 Task: Create a due date automation trigger when advanced on, on the tuesday after a card is due add content with a name or a description containing resume at 11:00 AM.
Action: Mouse moved to (912, 282)
Screenshot: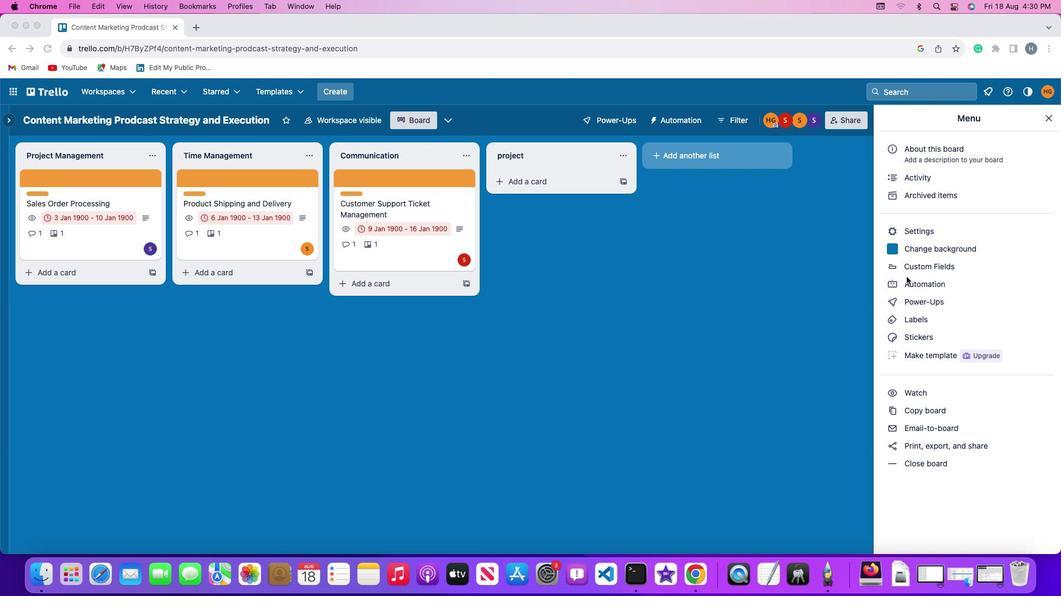 
Action: Mouse pressed left at (912, 282)
Screenshot: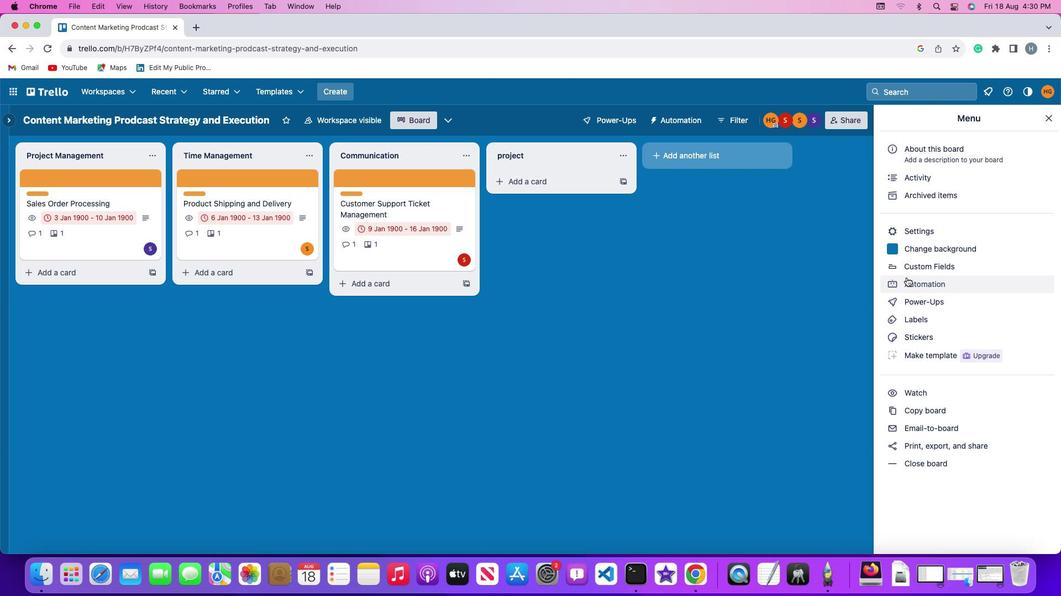 
Action: Mouse moved to (912, 283)
Screenshot: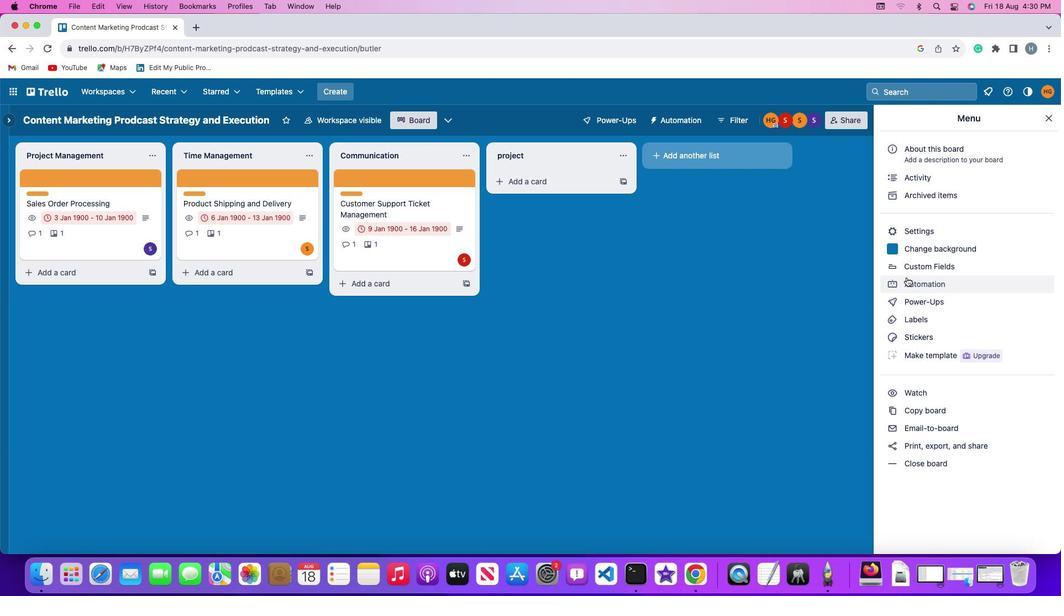
Action: Mouse pressed left at (912, 283)
Screenshot: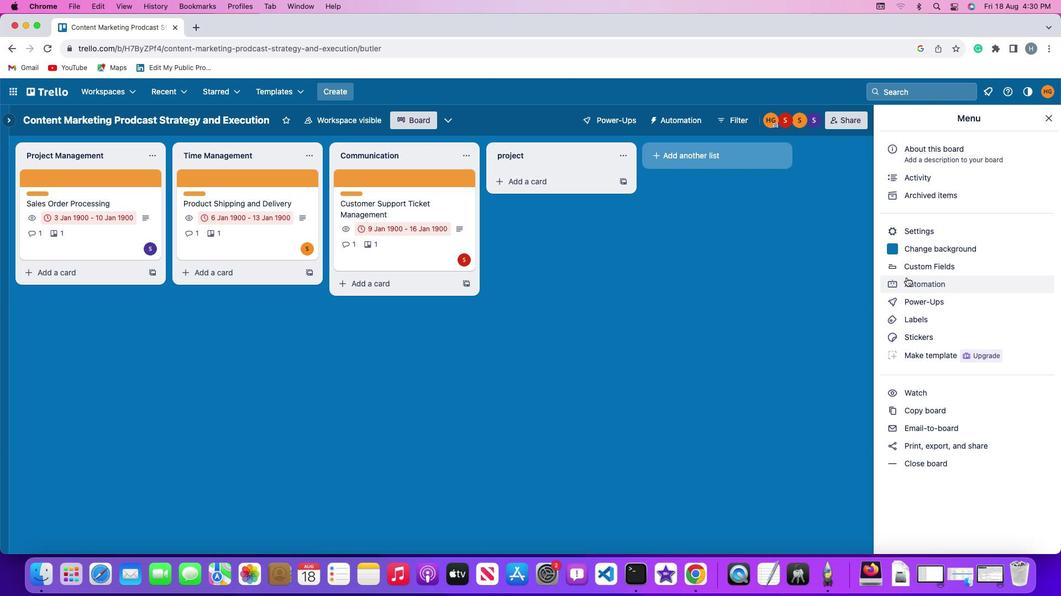 
Action: Mouse moved to (92, 265)
Screenshot: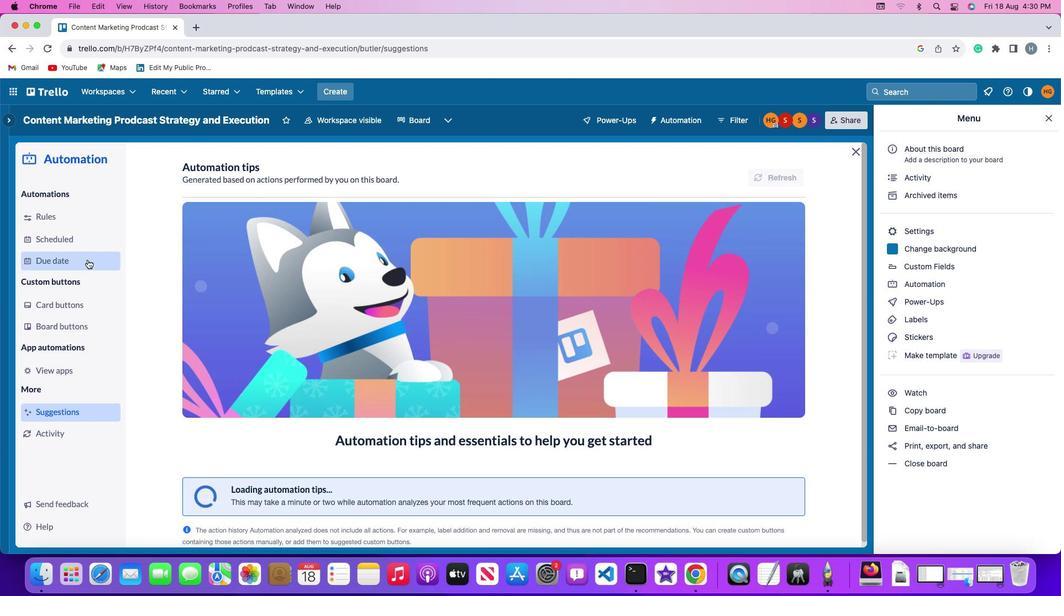 
Action: Mouse pressed left at (92, 265)
Screenshot: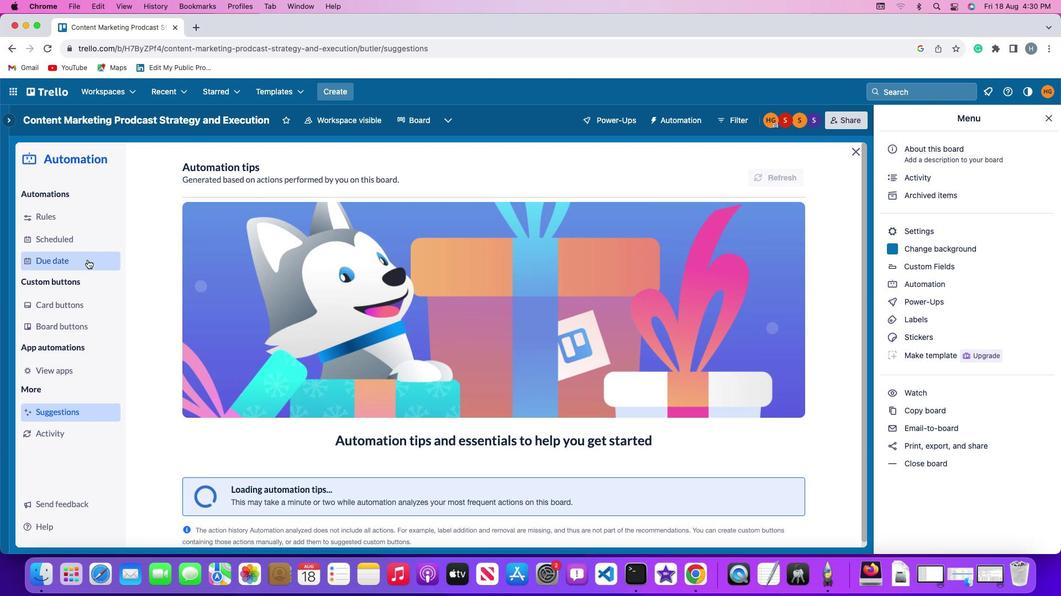 
Action: Mouse moved to (761, 175)
Screenshot: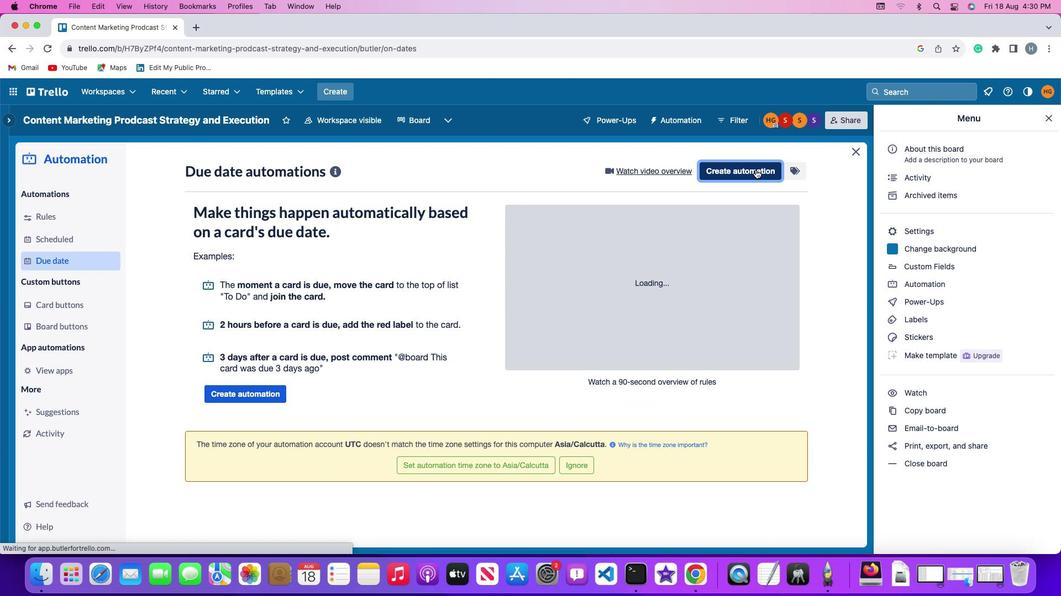 
Action: Mouse pressed left at (761, 175)
Screenshot: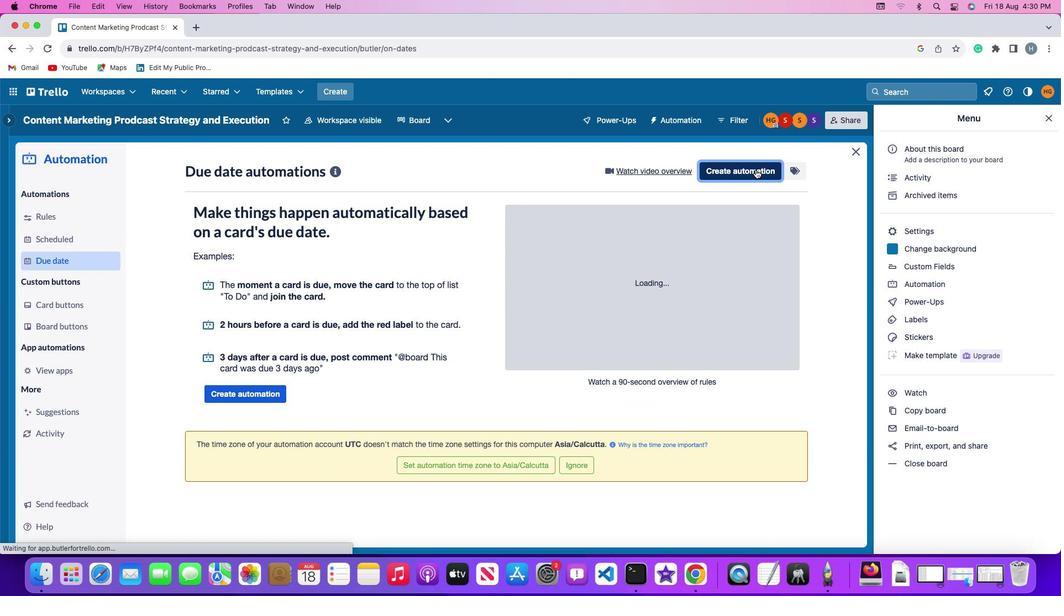 
Action: Mouse moved to (226, 285)
Screenshot: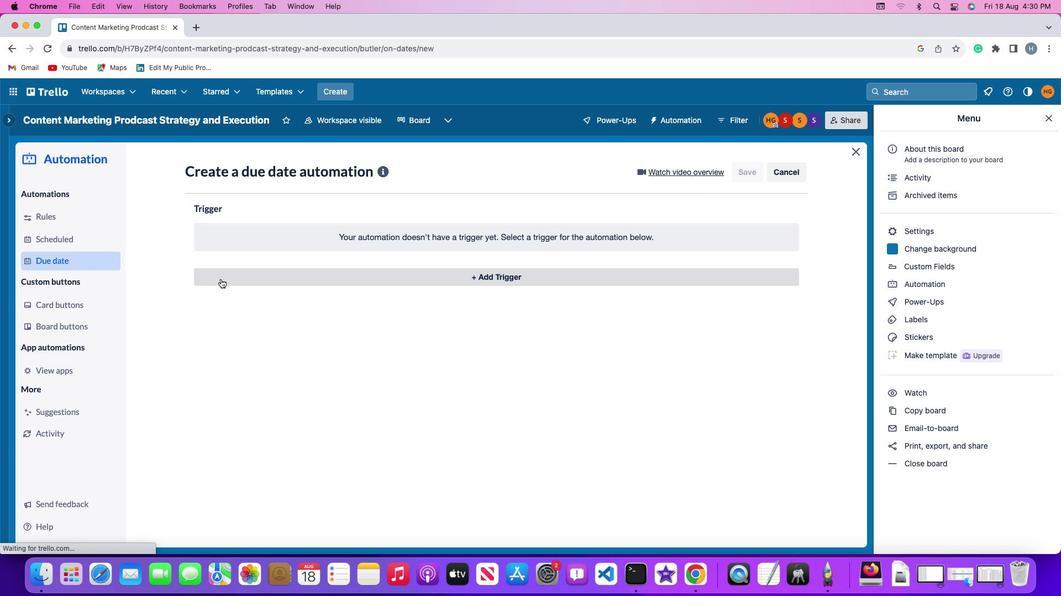 
Action: Mouse pressed left at (226, 285)
Screenshot: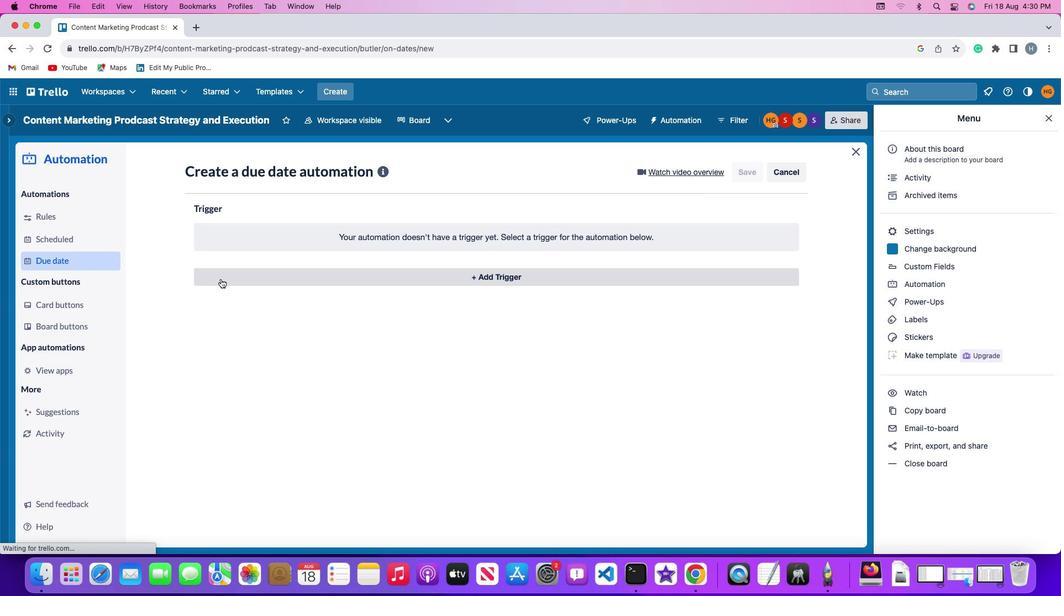 
Action: Mouse moved to (250, 480)
Screenshot: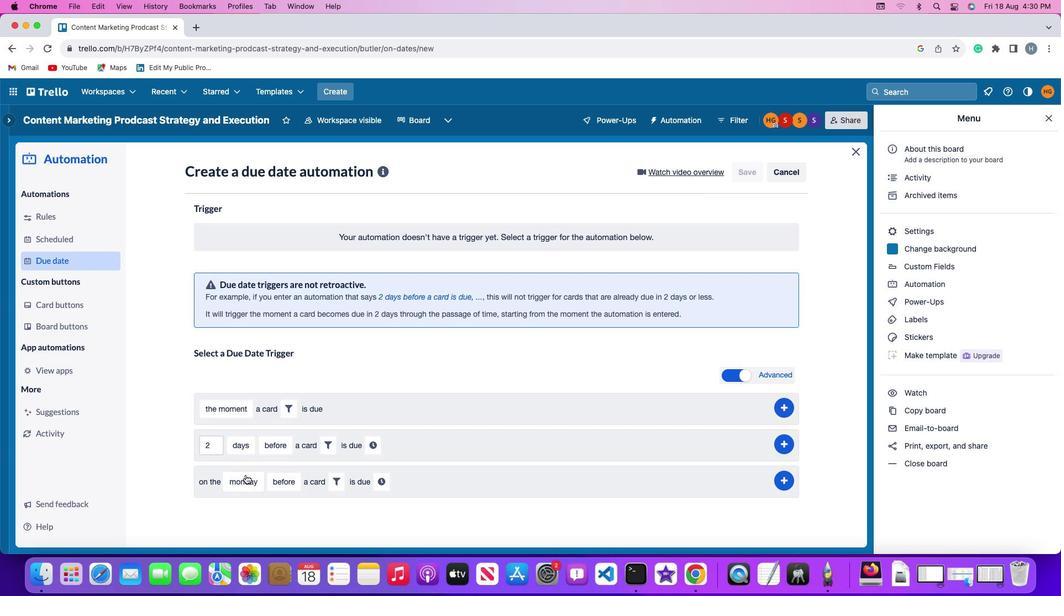 
Action: Mouse pressed left at (250, 480)
Screenshot: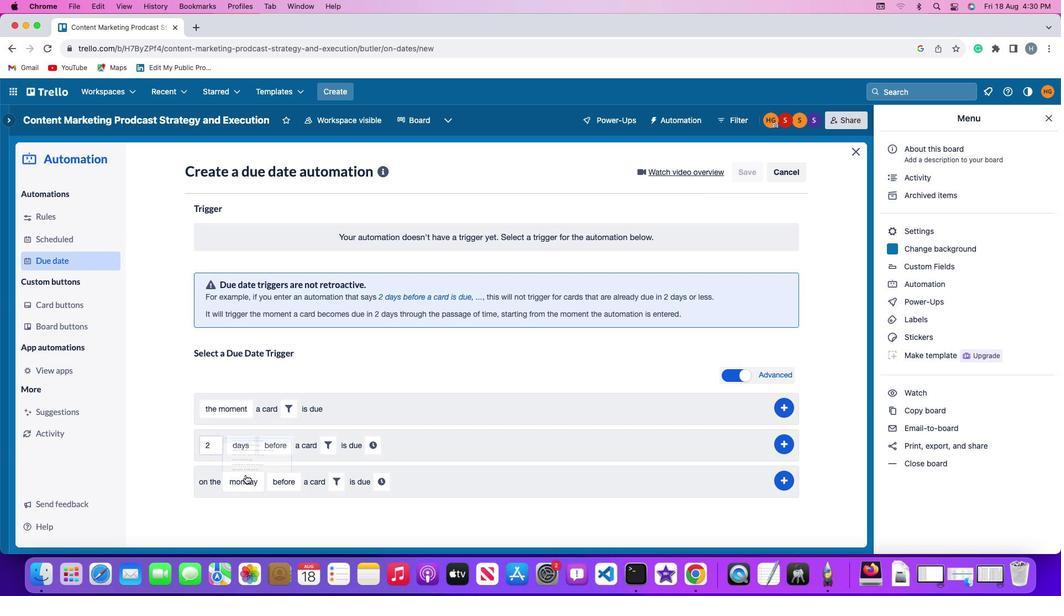 
Action: Mouse moved to (271, 363)
Screenshot: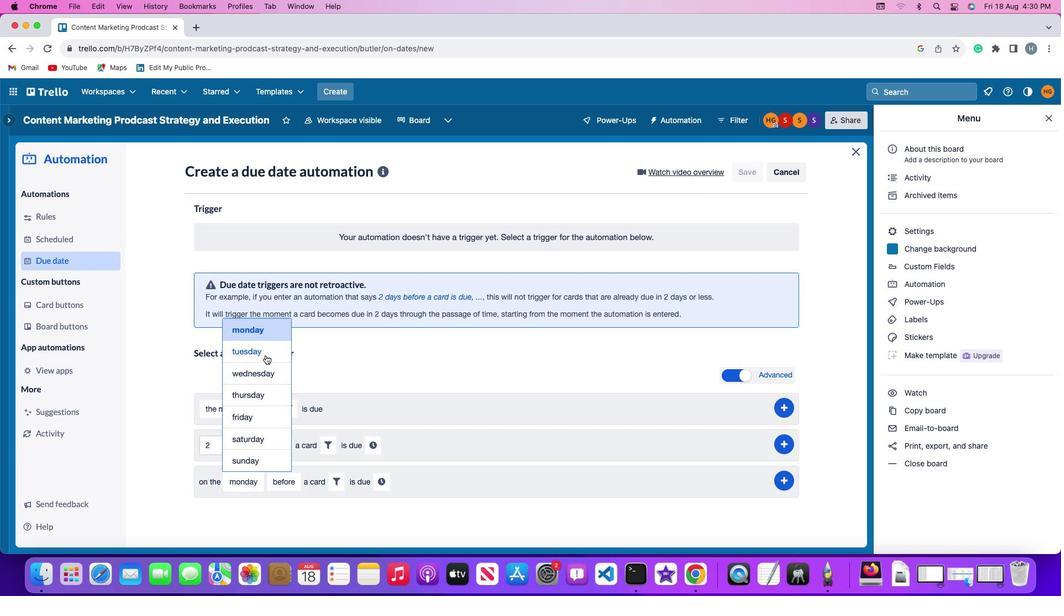 
Action: Mouse pressed left at (271, 363)
Screenshot: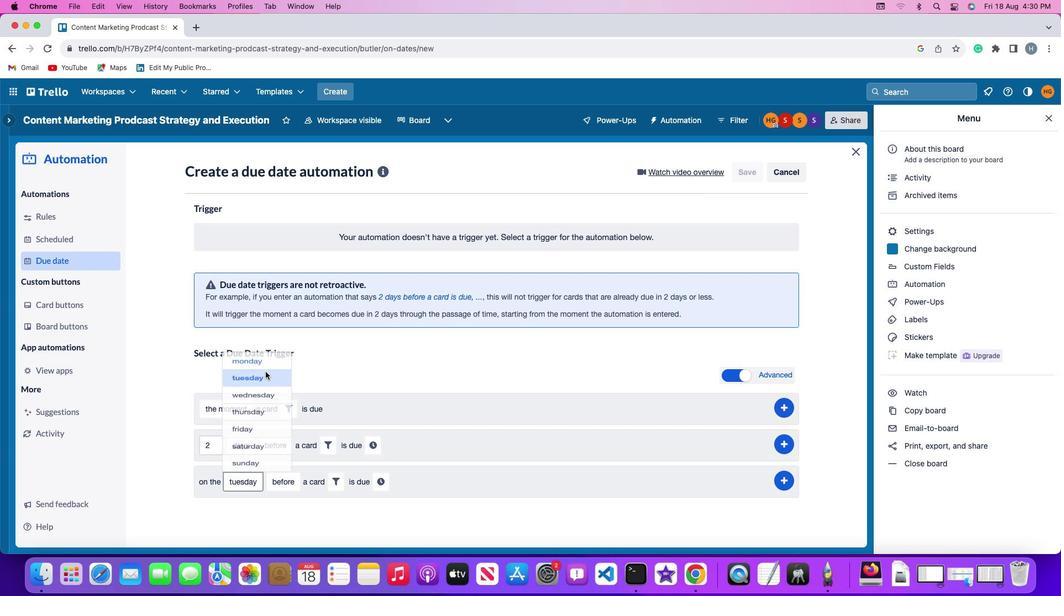 
Action: Mouse moved to (285, 489)
Screenshot: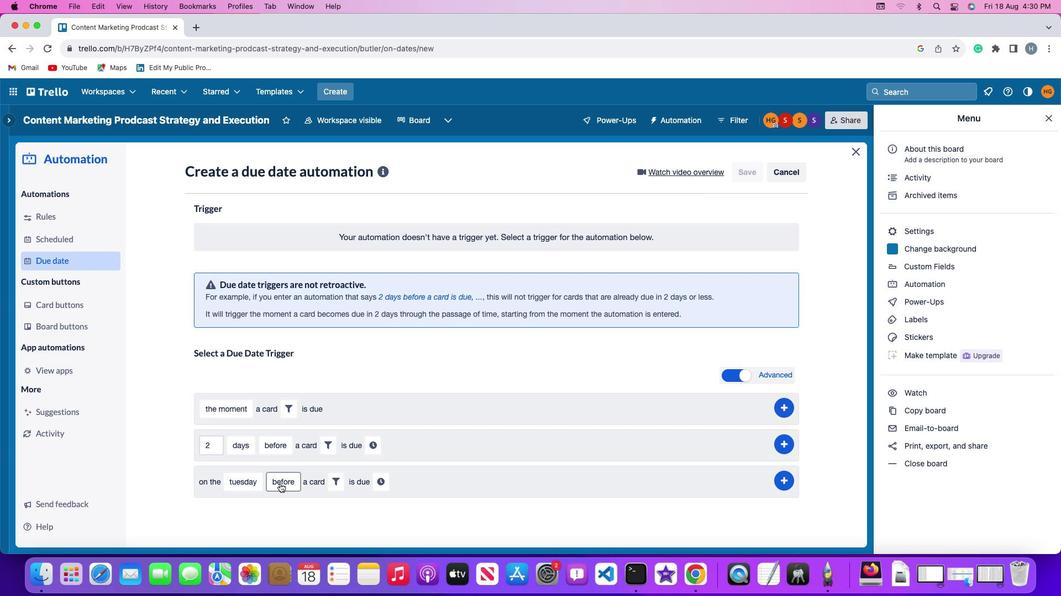 
Action: Mouse pressed left at (285, 489)
Screenshot: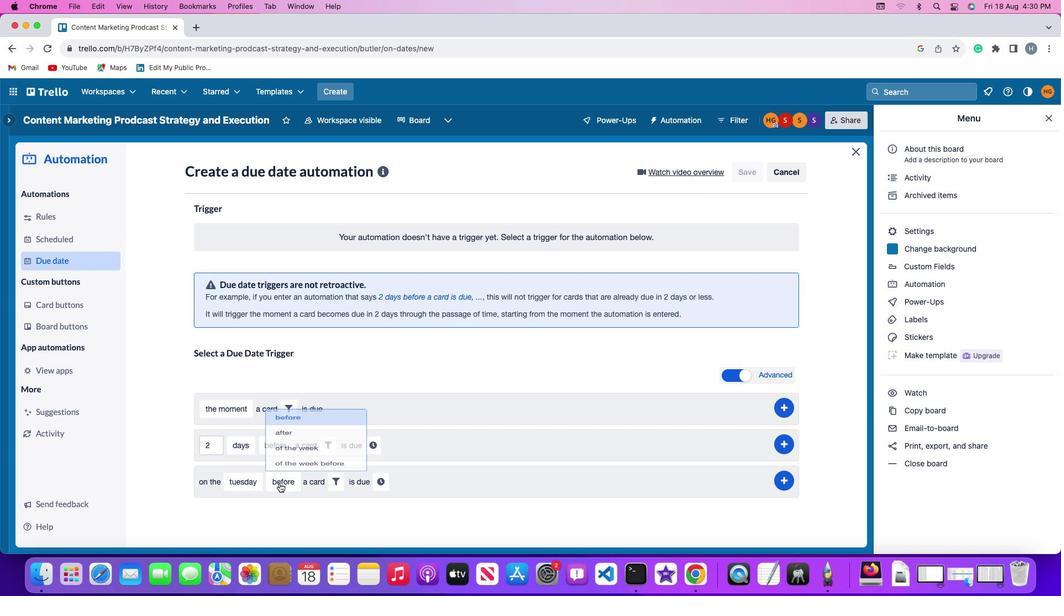 
Action: Mouse moved to (303, 425)
Screenshot: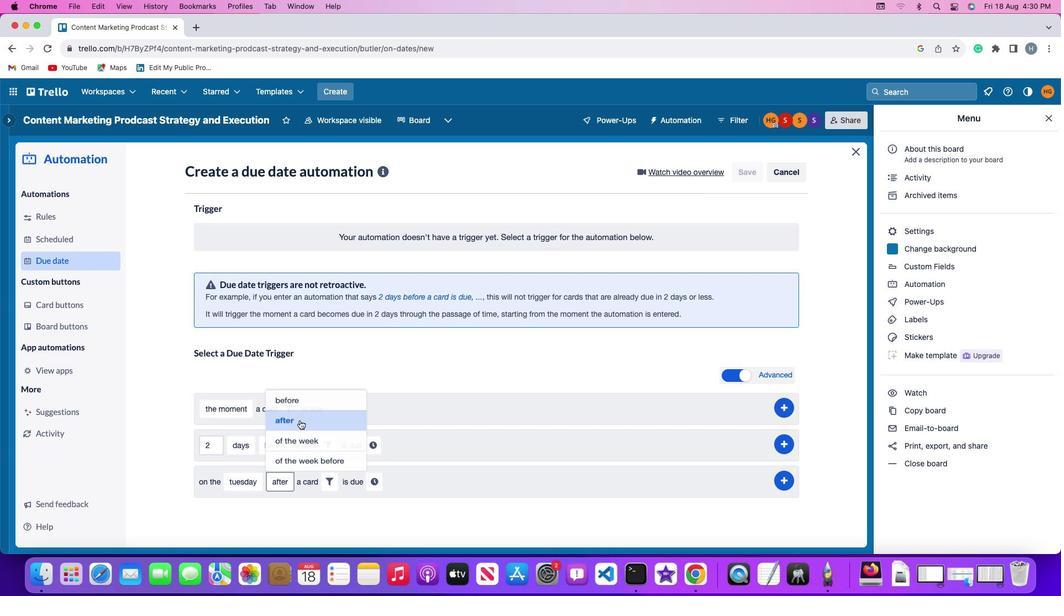 
Action: Mouse pressed left at (303, 425)
Screenshot: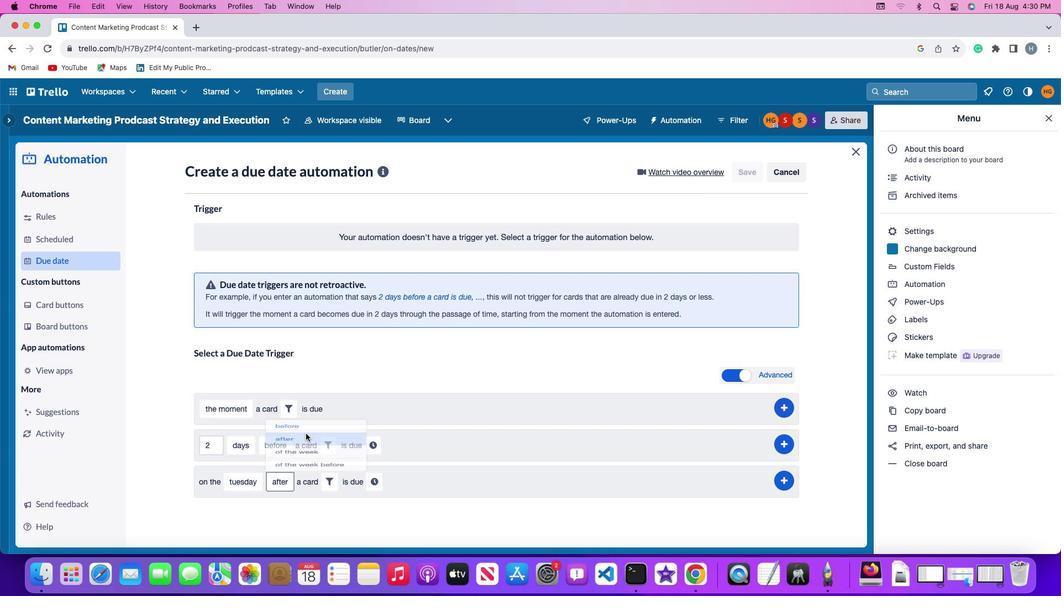 
Action: Mouse moved to (336, 482)
Screenshot: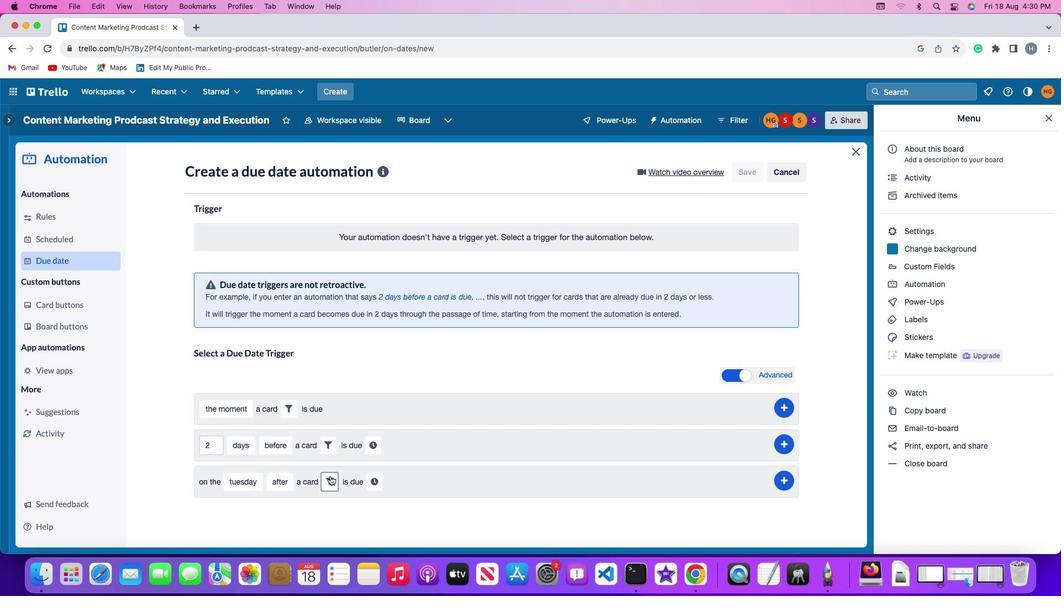 
Action: Mouse pressed left at (336, 482)
Screenshot: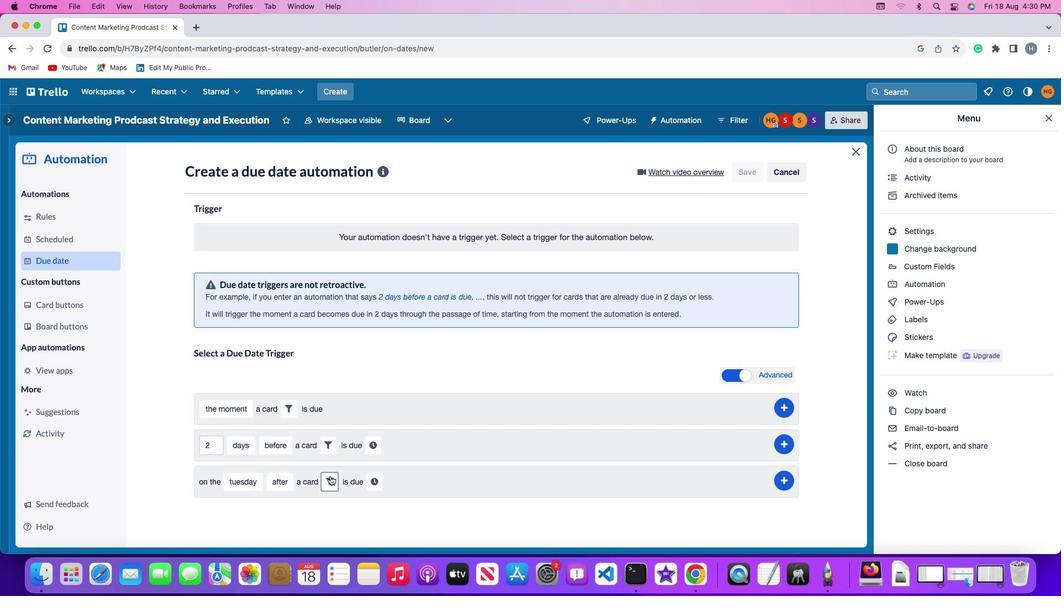 
Action: Mouse moved to (480, 526)
Screenshot: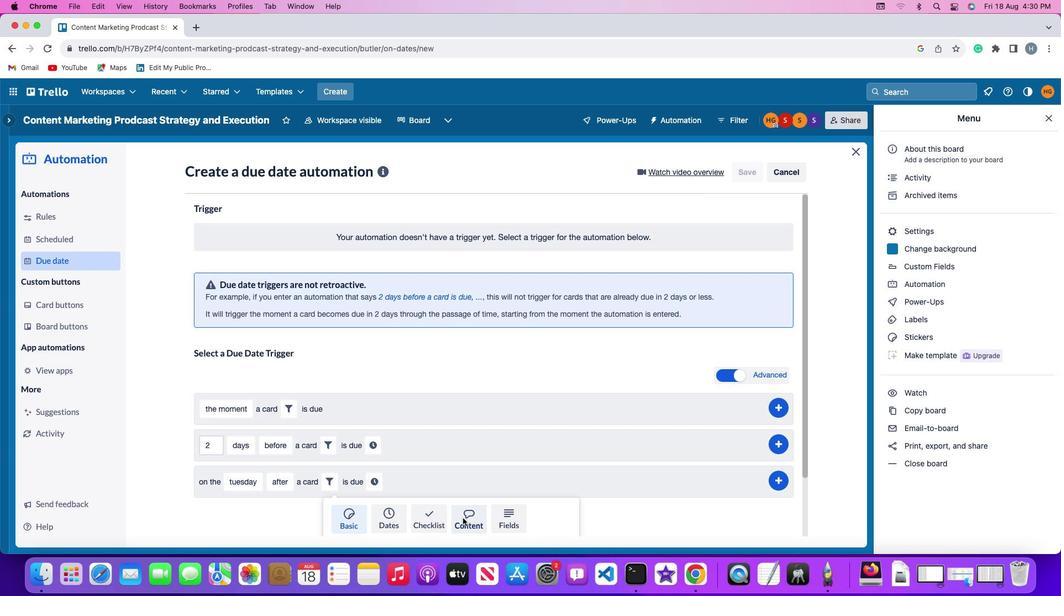 
Action: Mouse pressed left at (480, 526)
Screenshot: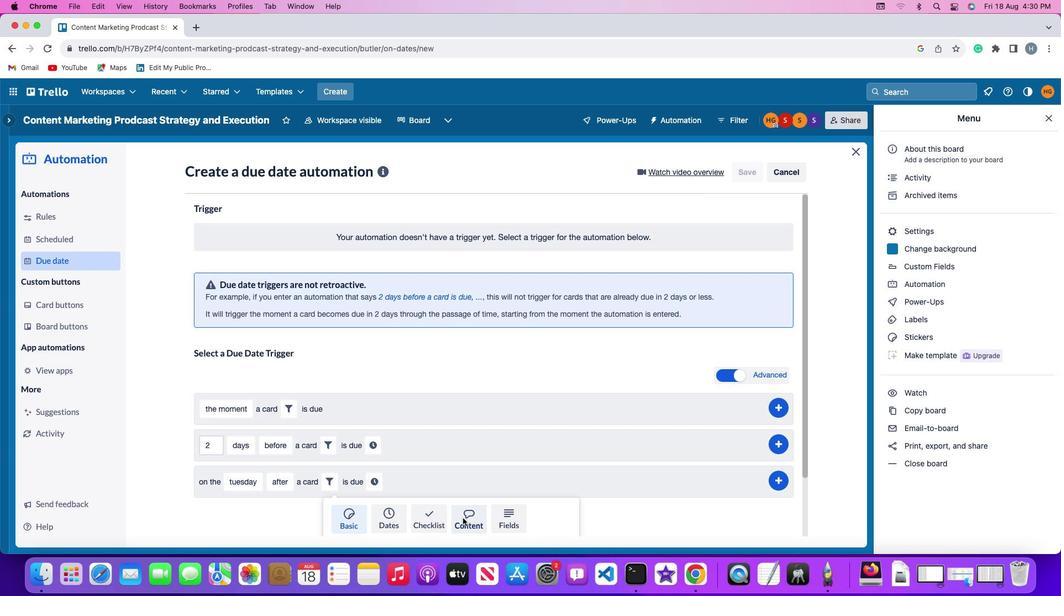 
Action: Mouse moved to (296, 516)
Screenshot: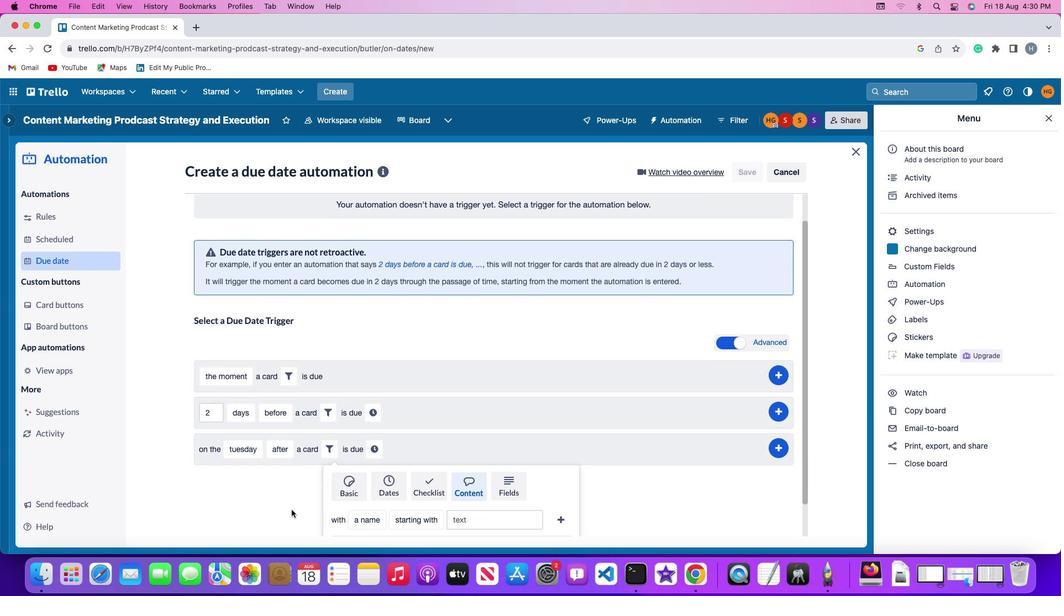 
Action: Mouse scrolled (296, 516) with delta (5, 4)
Screenshot: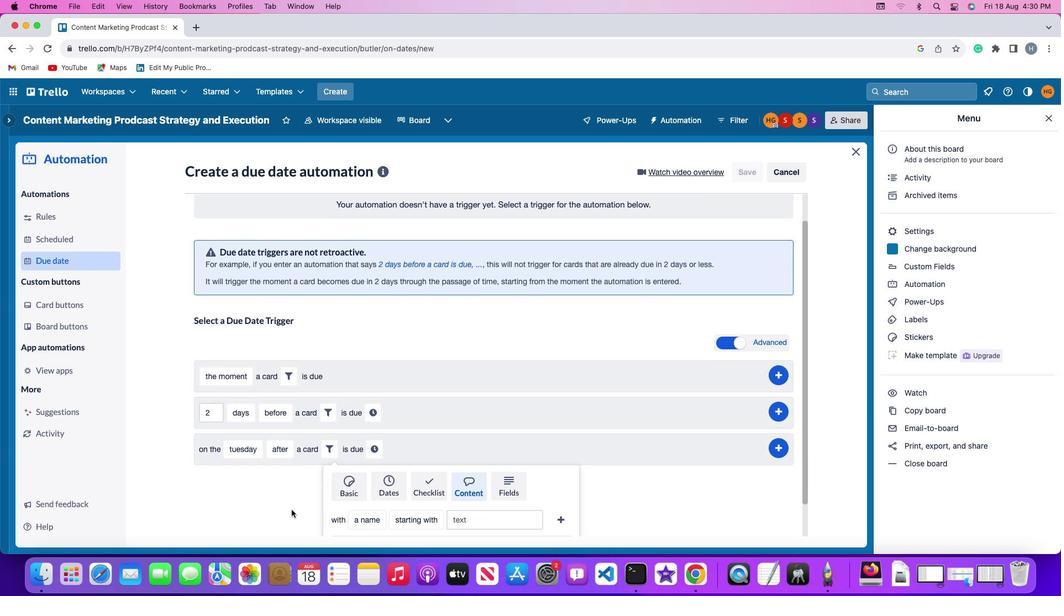 
Action: Mouse moved to (296, 516)
Screenshot: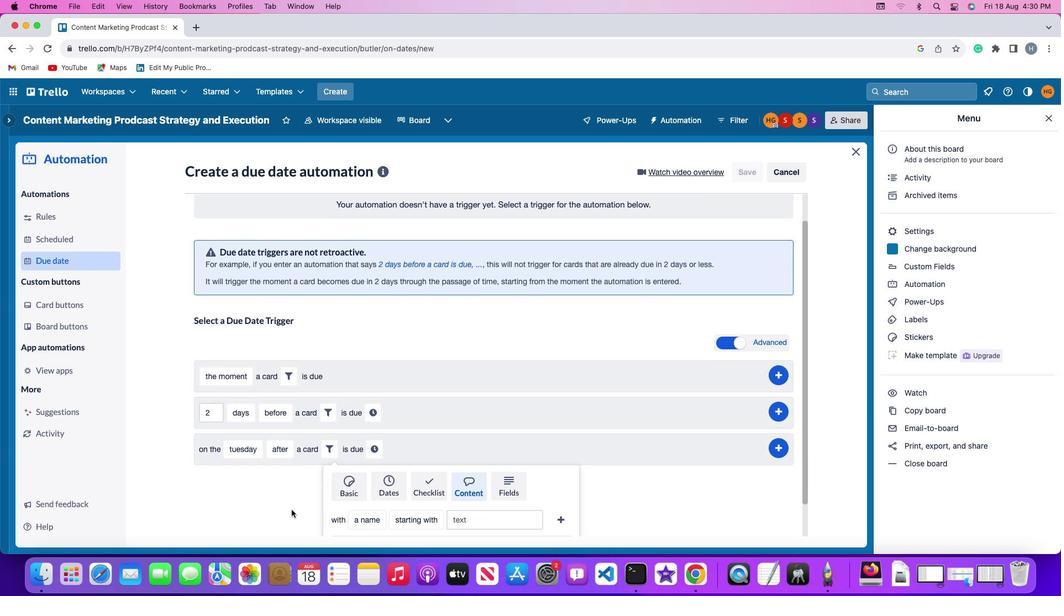 
Action: Mouse scrolled (296, 516) with delta (5, 4)
Screenshot: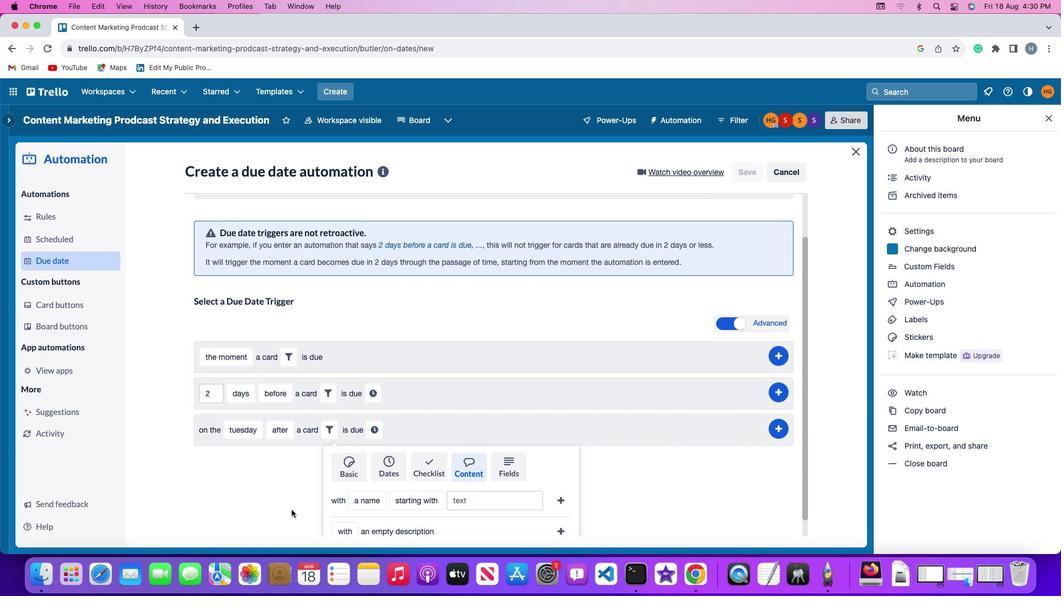 
Action: Mouse scrolled (296, 516) with delta (5, 3)
Screenshot: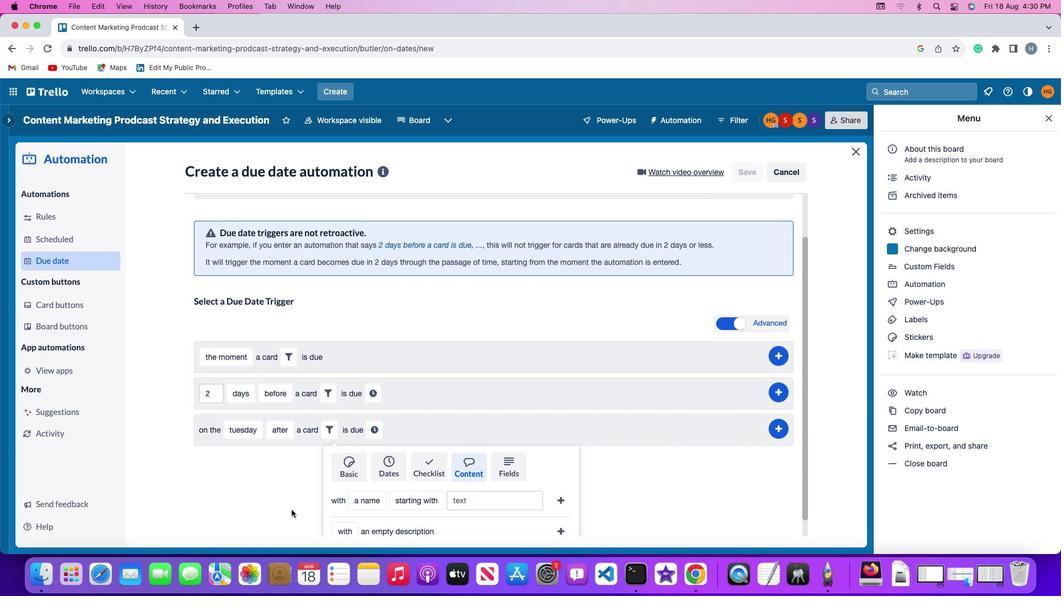 
Action: Mouse scrolled (296, 516) with delta (5, 2)
Screenshot: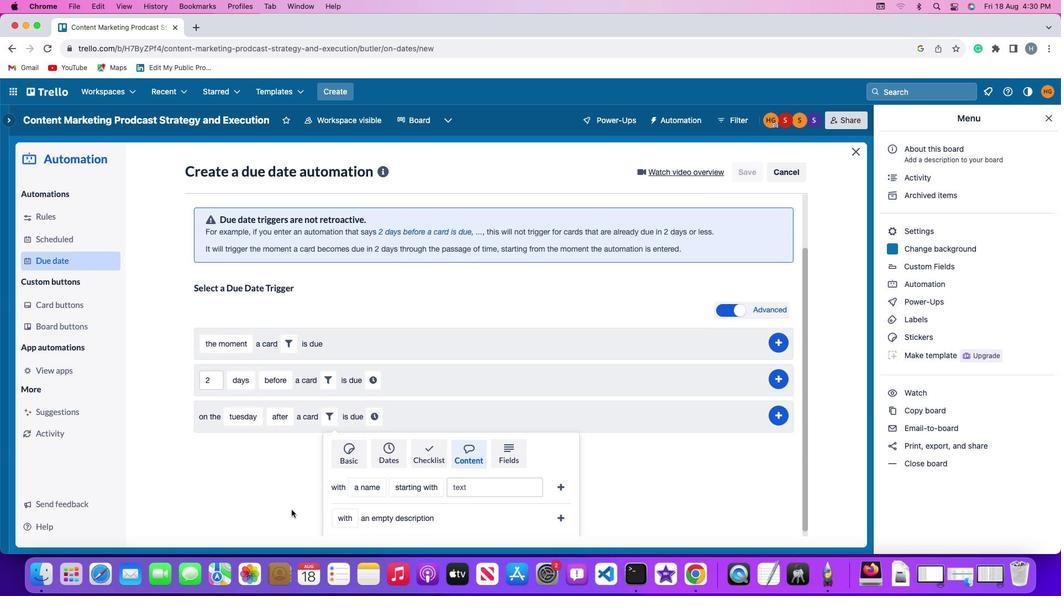 
Action: Mouse scrolled (296, 516) with delta (5, 2)
Screenshot: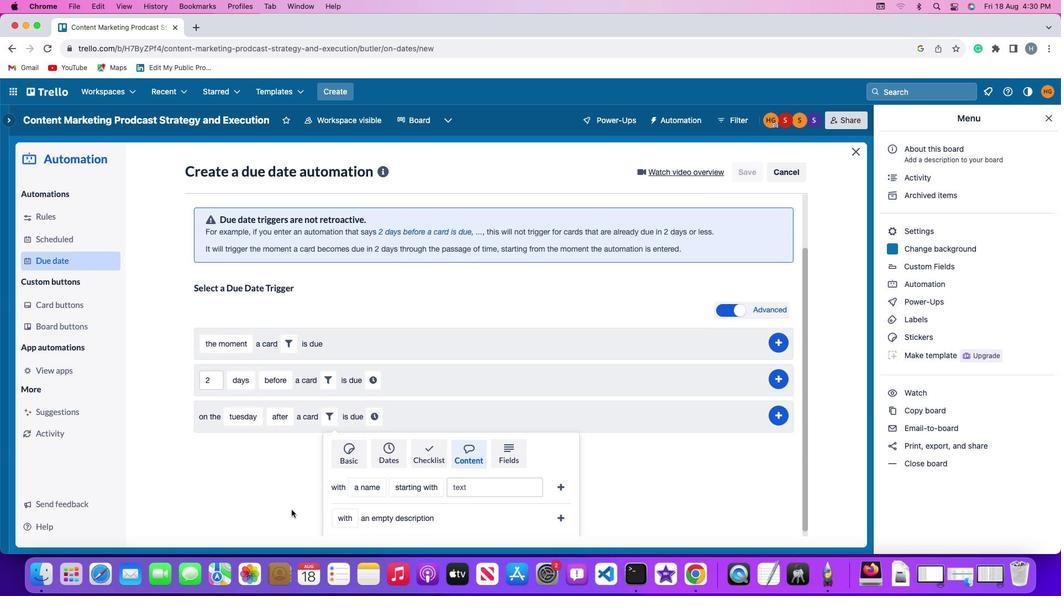 
Action: Mouse scrolled (296, 516) with delta (5, 2)
Screenshot: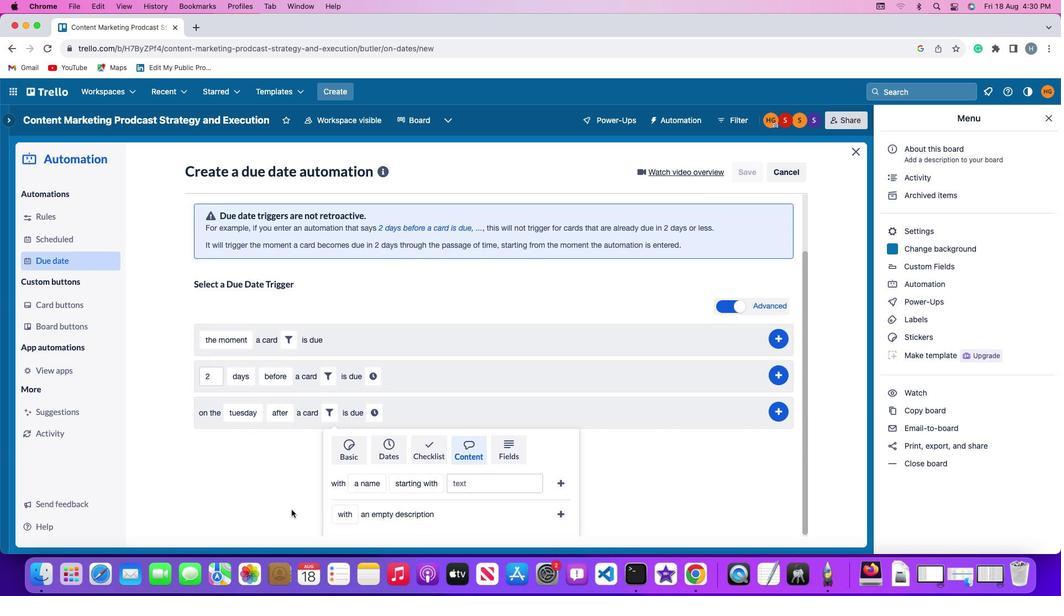 
Action: Mouse moved to (296, 516)
Screenshot: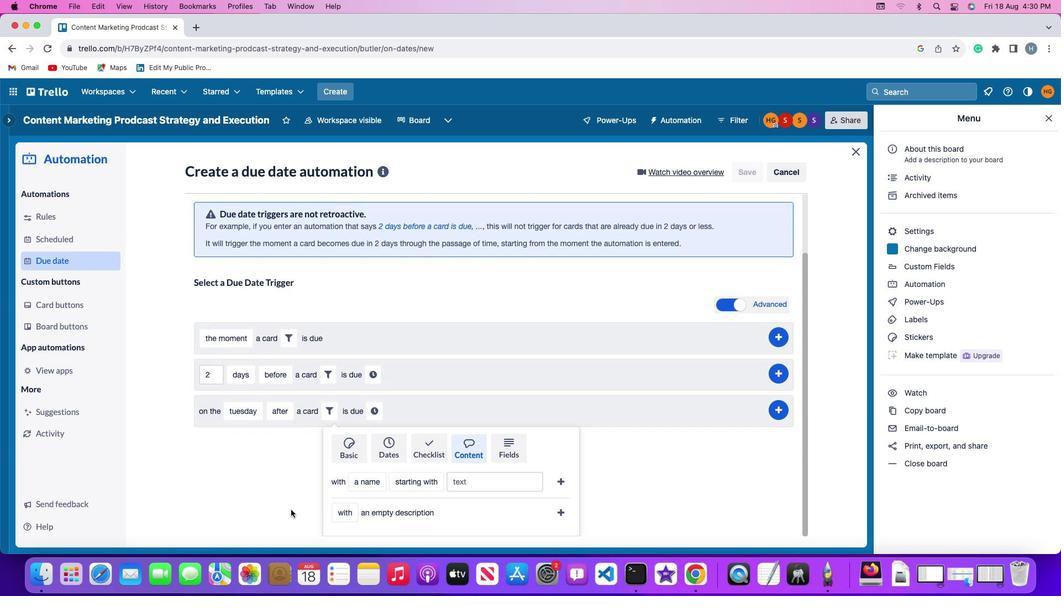
Action: Mouse scrolled (296, 516) with delta (5, 4)
Screenshot: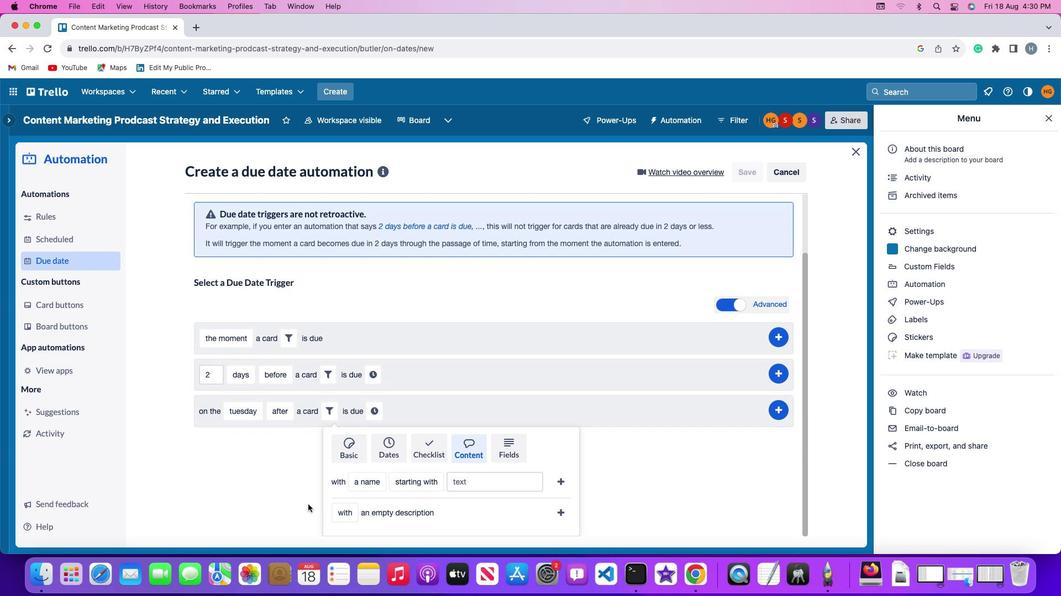 
Action: Mouse moved to (371, 490)
Screenshot: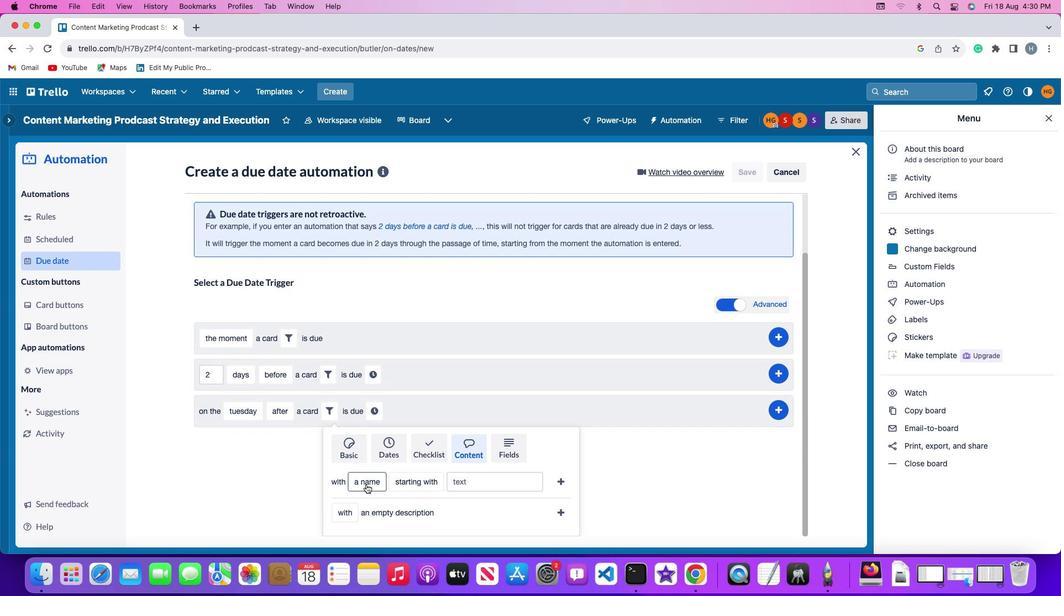 
Action: Mouse pressed left at (371, 490)
Screenshot: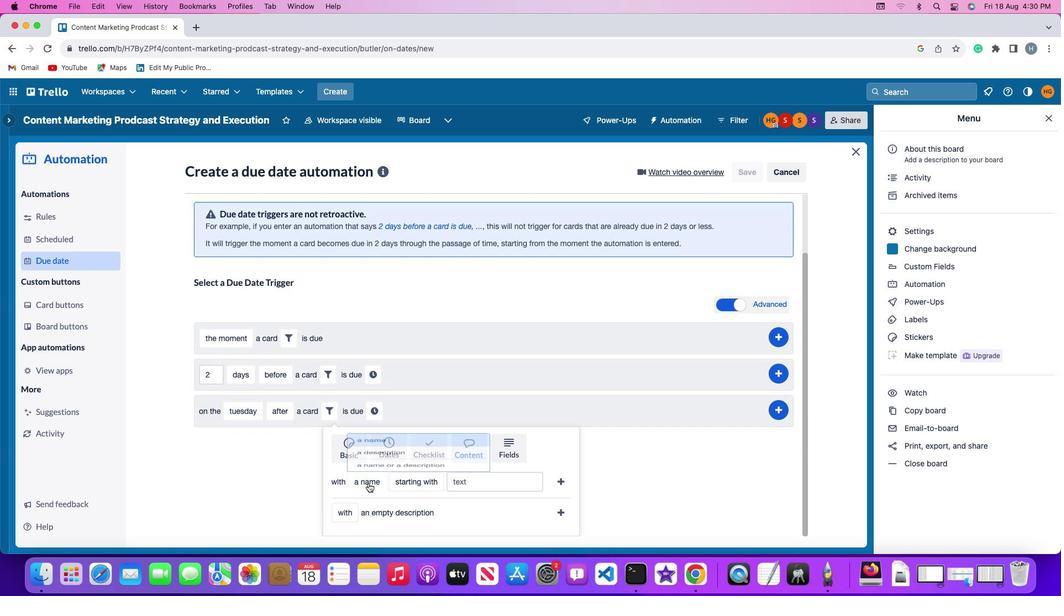 
Action: Mouse moved to (381, 469)
Screenshot: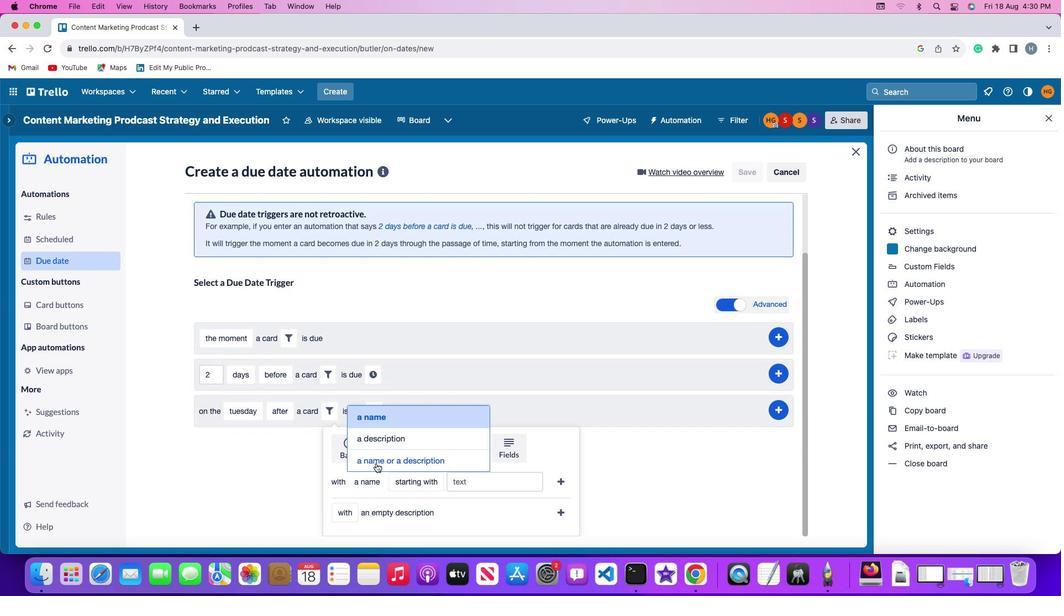 
Action: Mouse pressed left at (381, 469)
Screenshot: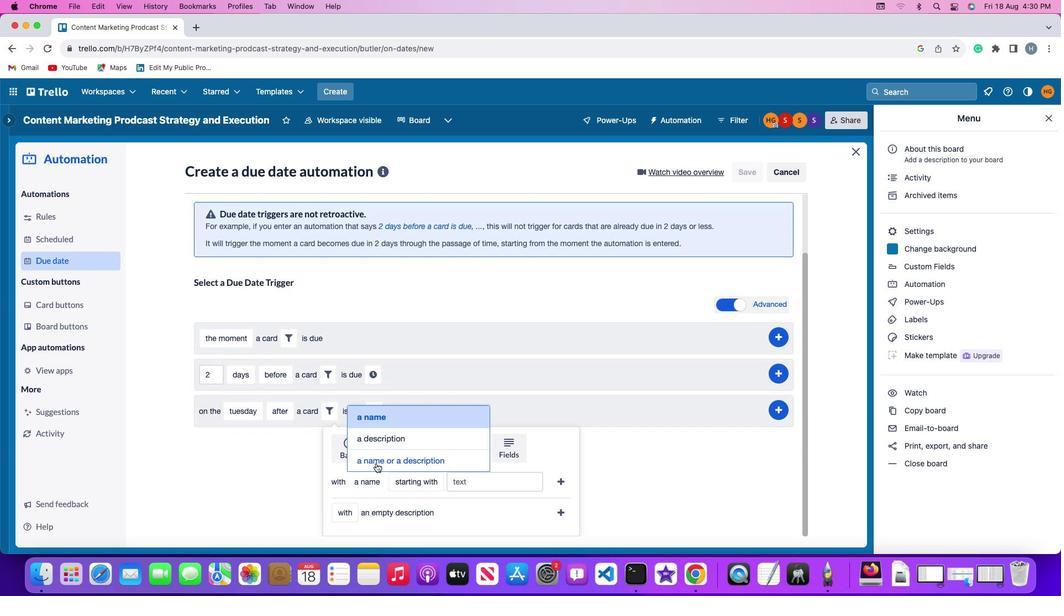 
Action: Mouse moved to (484, 484)
Screenshot: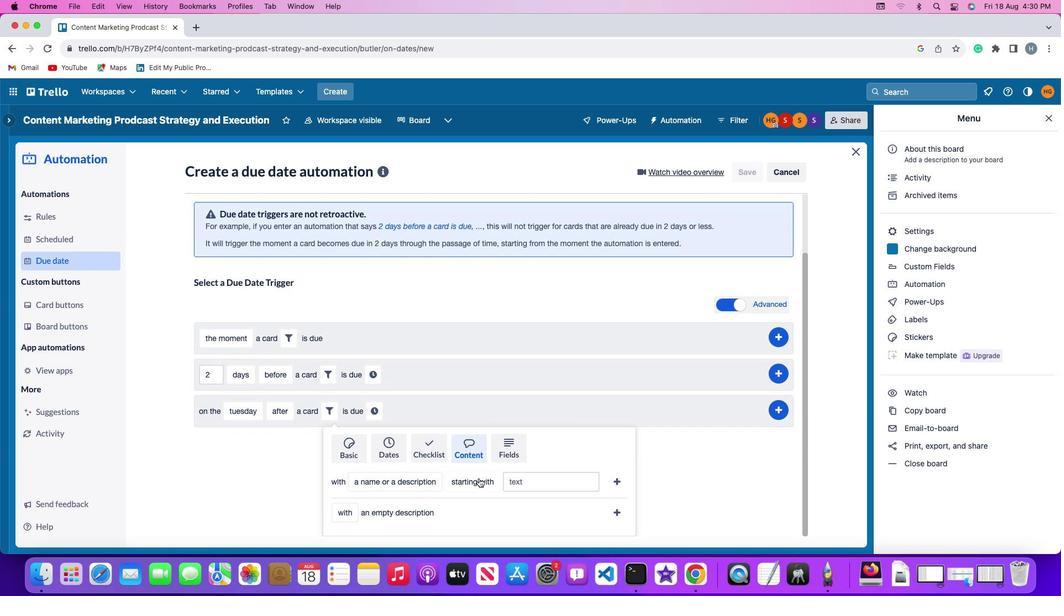 
Action: Mouse pressed left at (484, 484)
Screenshot: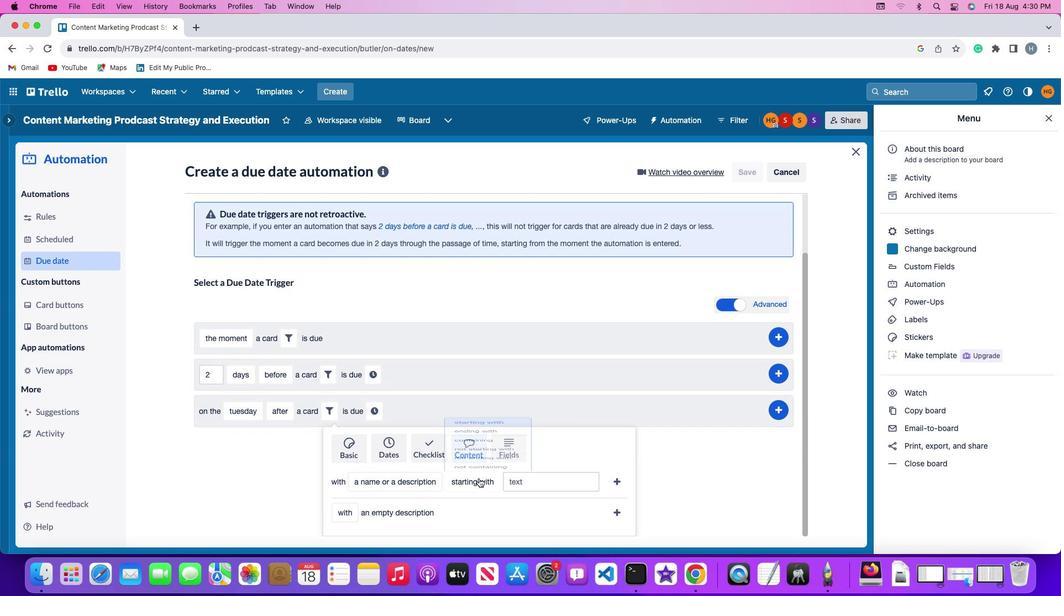 
Action: Mouse moved to (505, 399)
Screenshot: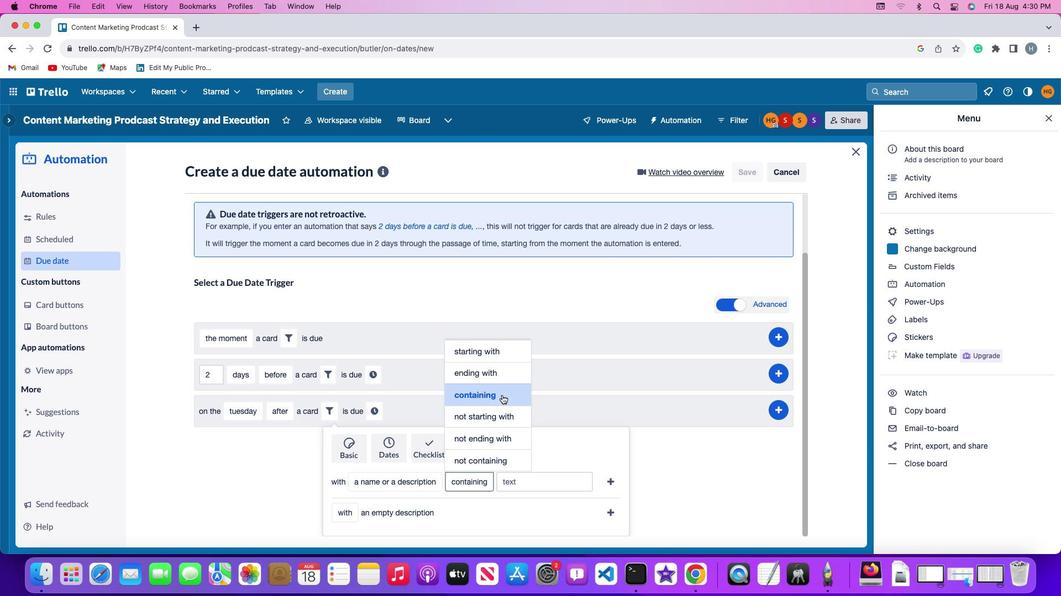 
Action: Mouse pressed left at (505, 399)
Screenshot: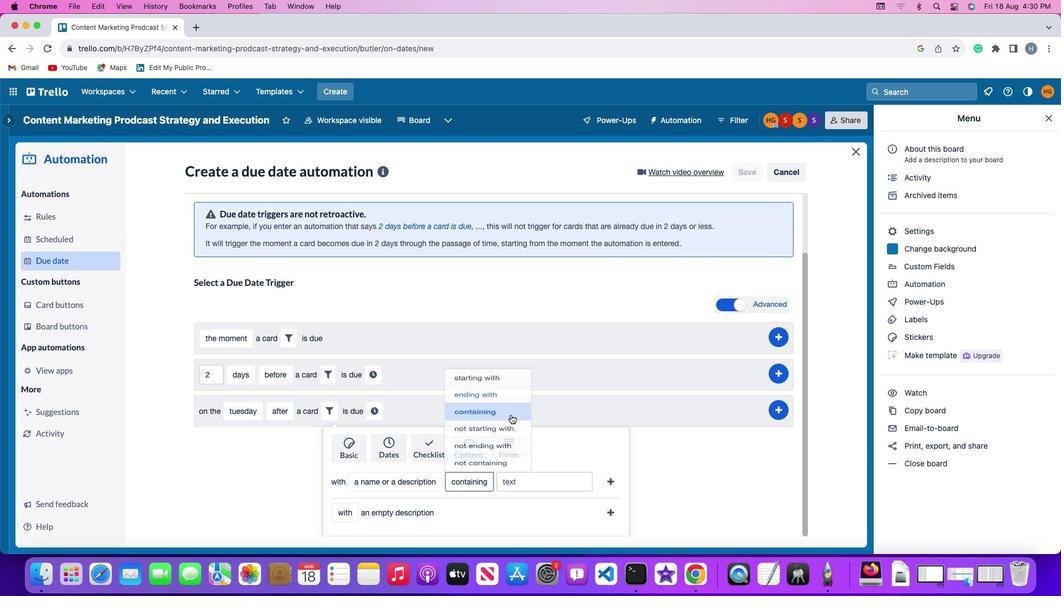 
Action: Mouse moved to (540, 490)
Screenshot: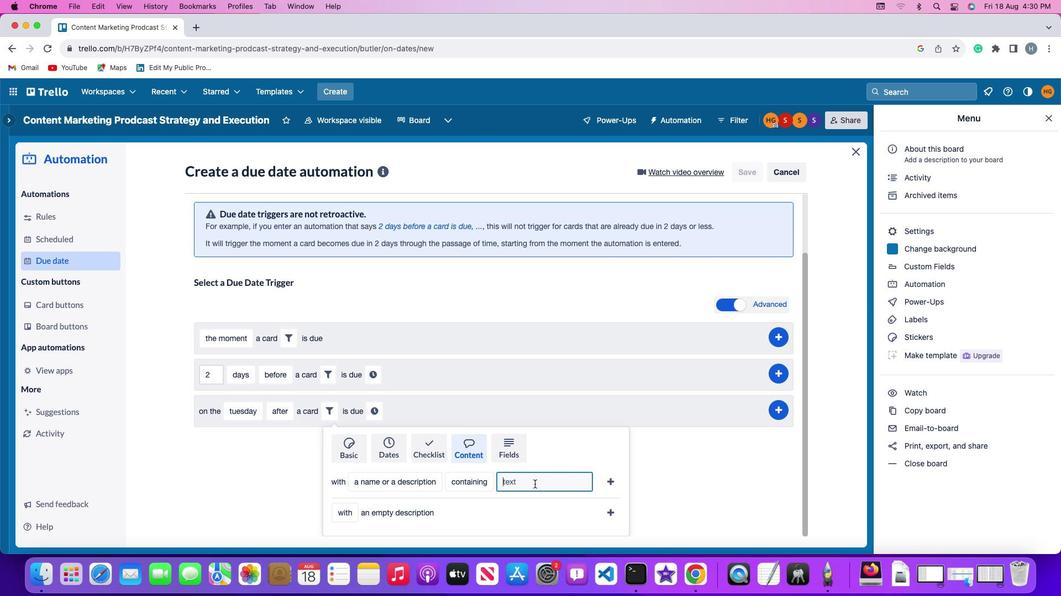 
Action: Mouse pressed left at (540, 490)
Screenshot: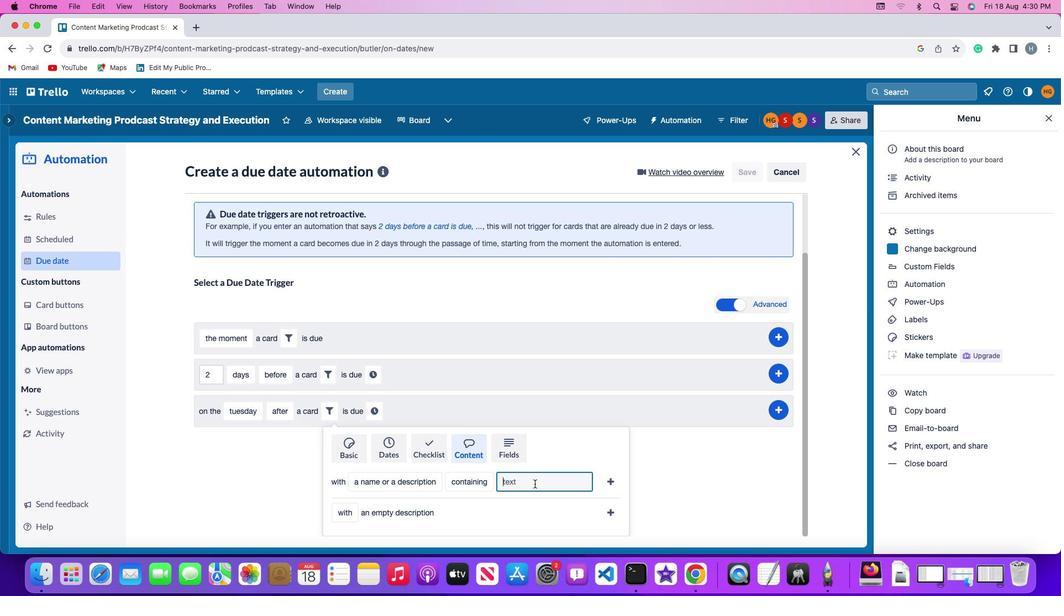 
Action: Key pressed 'r''e''s''u''m''e'
Screenshot: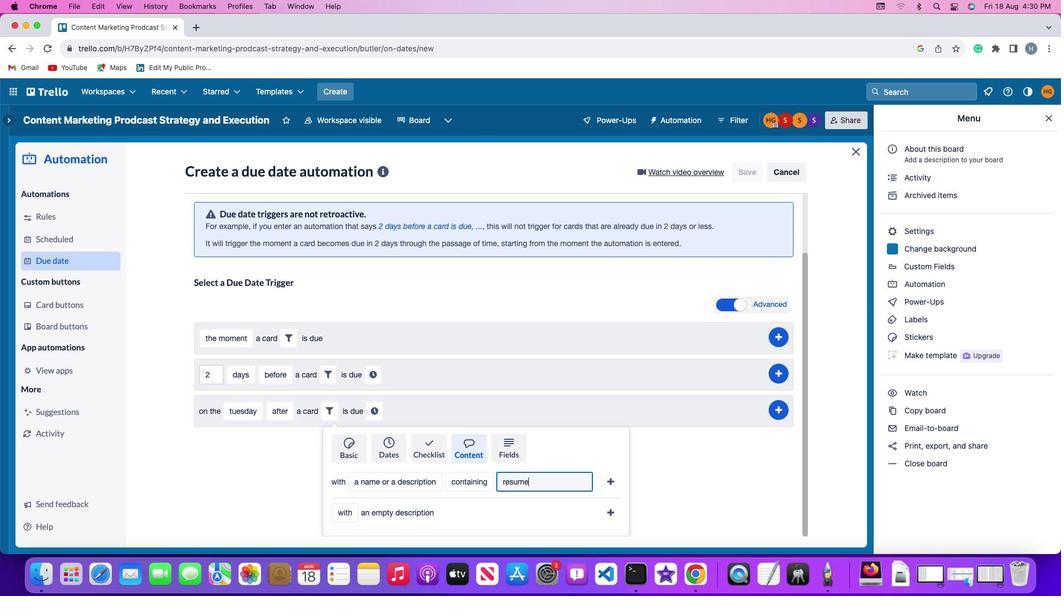 
Action: Mouse moved to (614, 483)
Screenshot: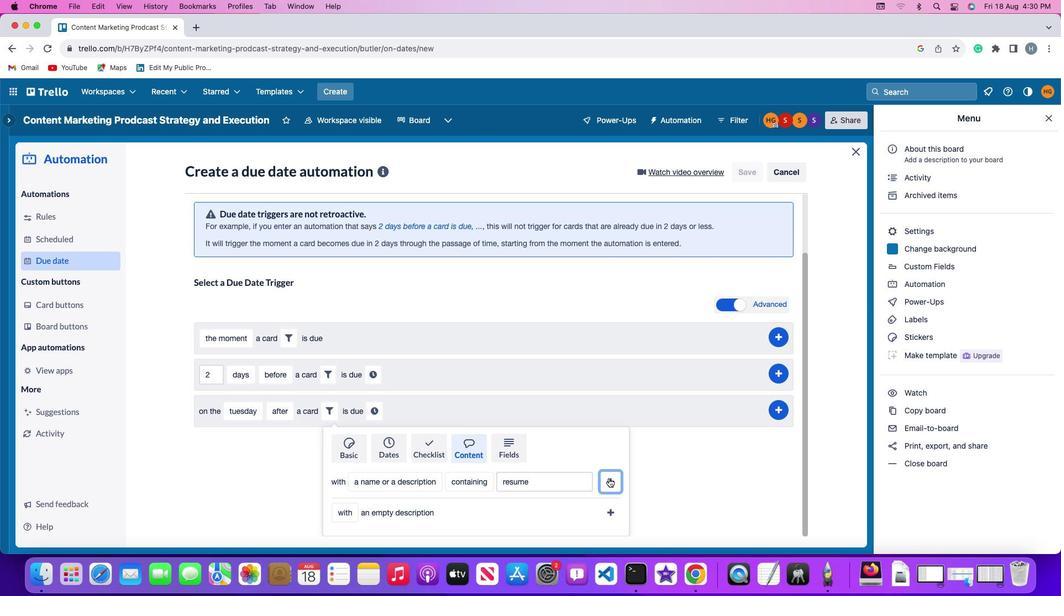 
Action: Mouse pressed left at (614, 483)
Screenshot: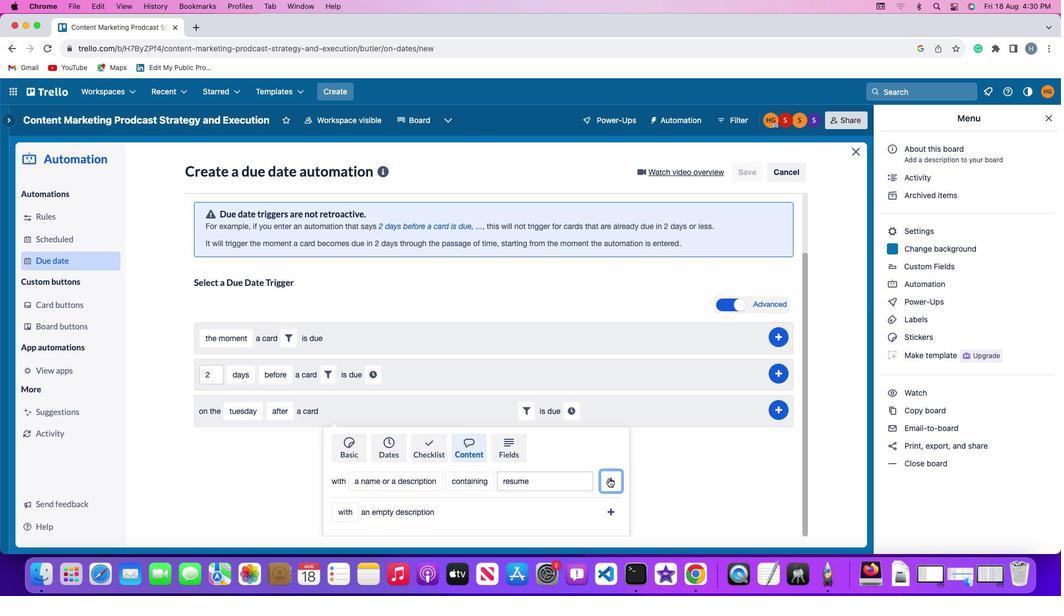 
Action: Mouse moved to (579, 482)
Screenshot: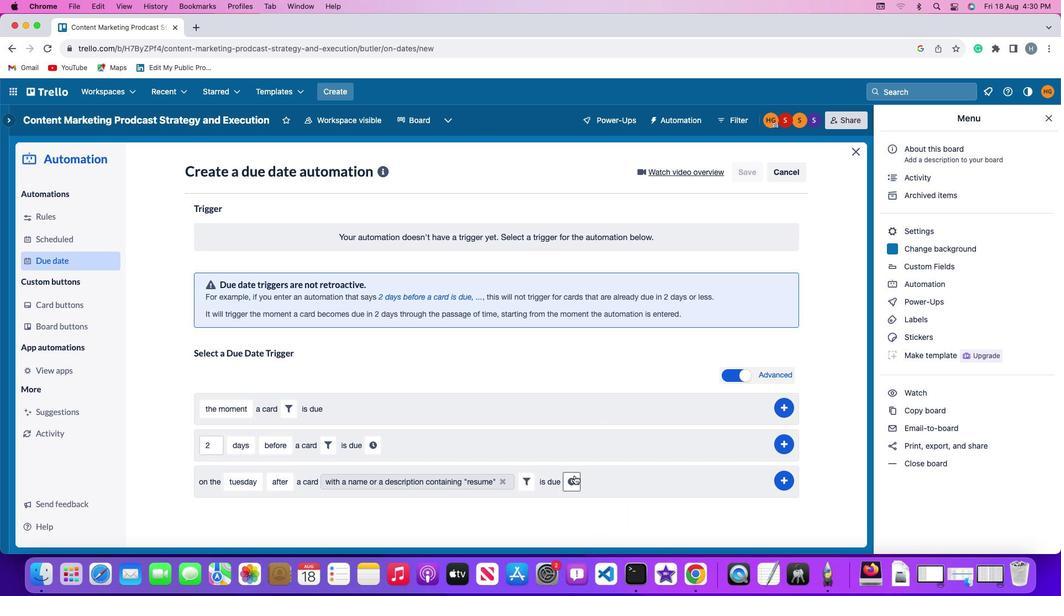 
Action: Mouse pressed left at (579, 482)
Screenshot: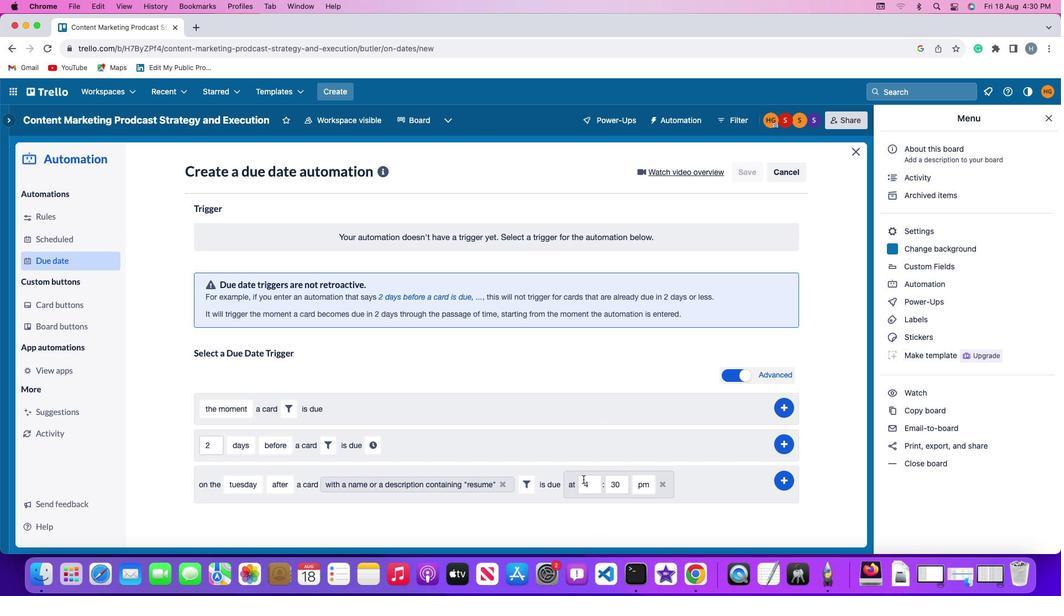 
Action: Mouse moved to (604, 489)
Screenshot: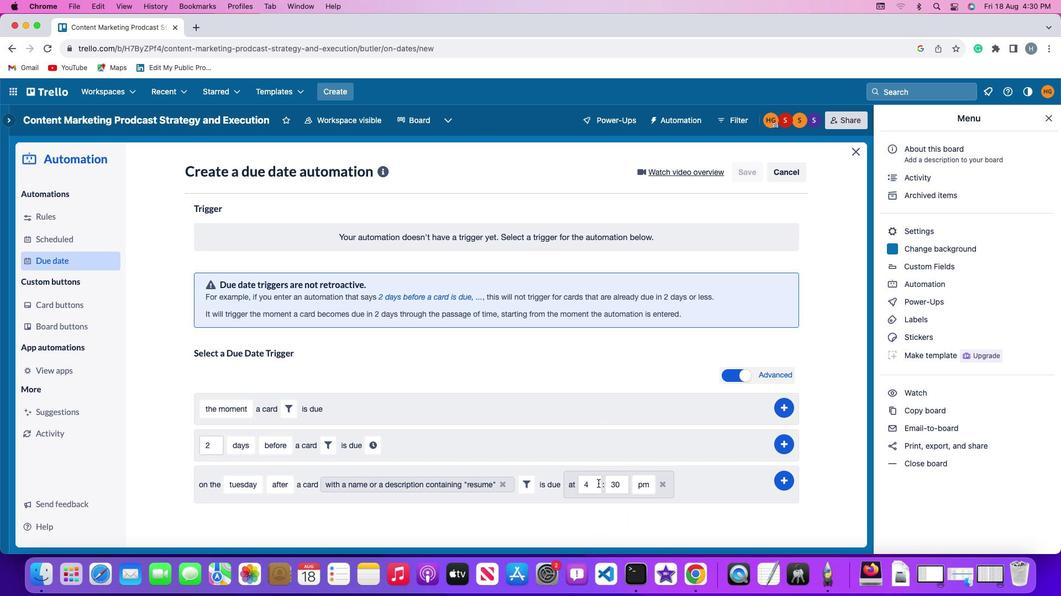 
Action: Mouse pressed left at (604, 489)
Screenshot: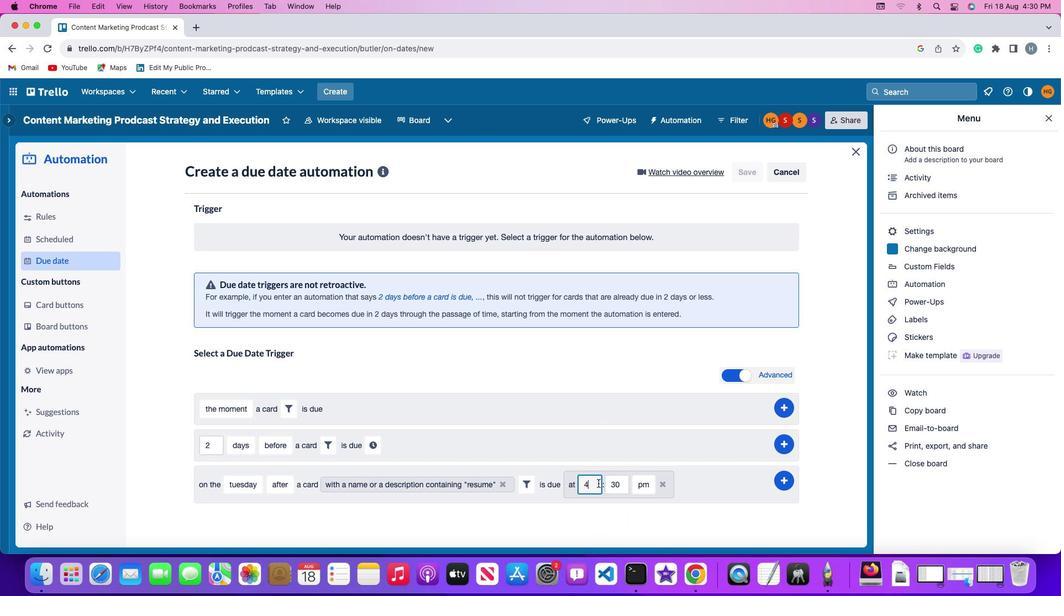 
Action: Key pressed Key.backspace'1''1'
Screenshot: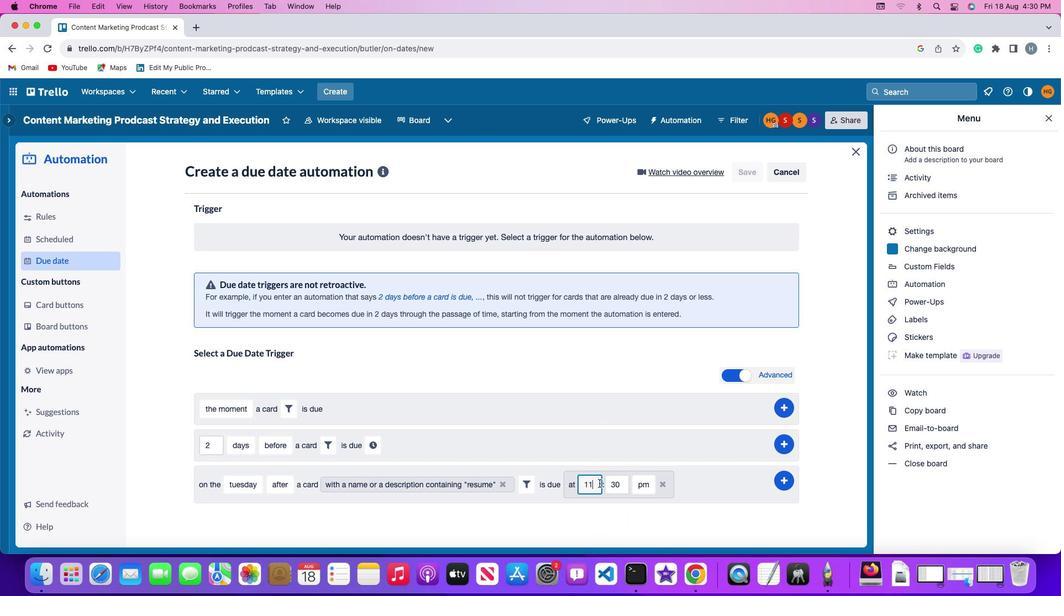 
Action: Mouse moved to (626, 488)
Screenshot: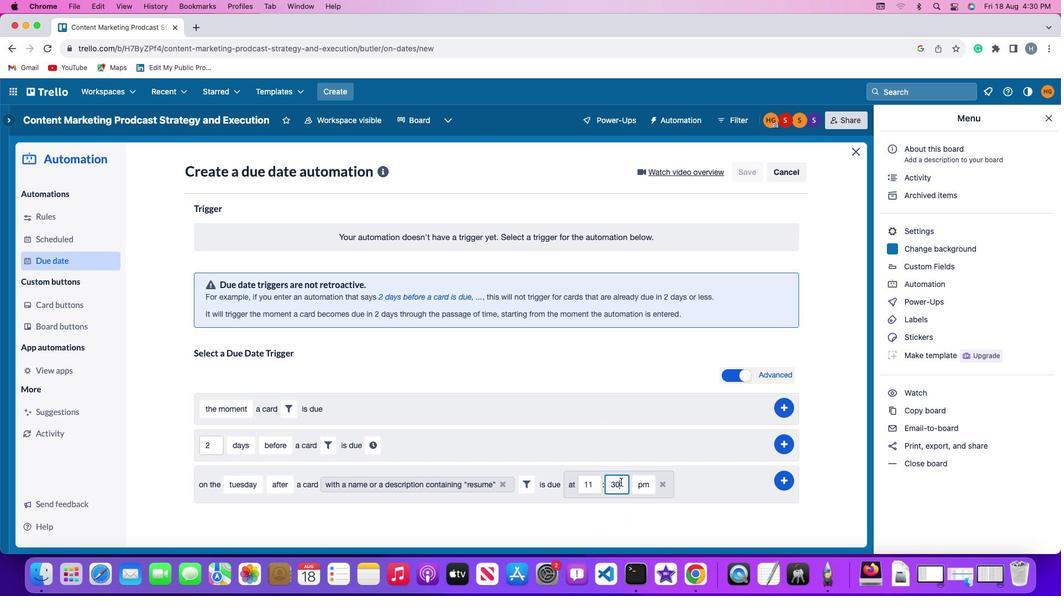 
Action: Mouse pressed left at (626, 488)
Screenshot: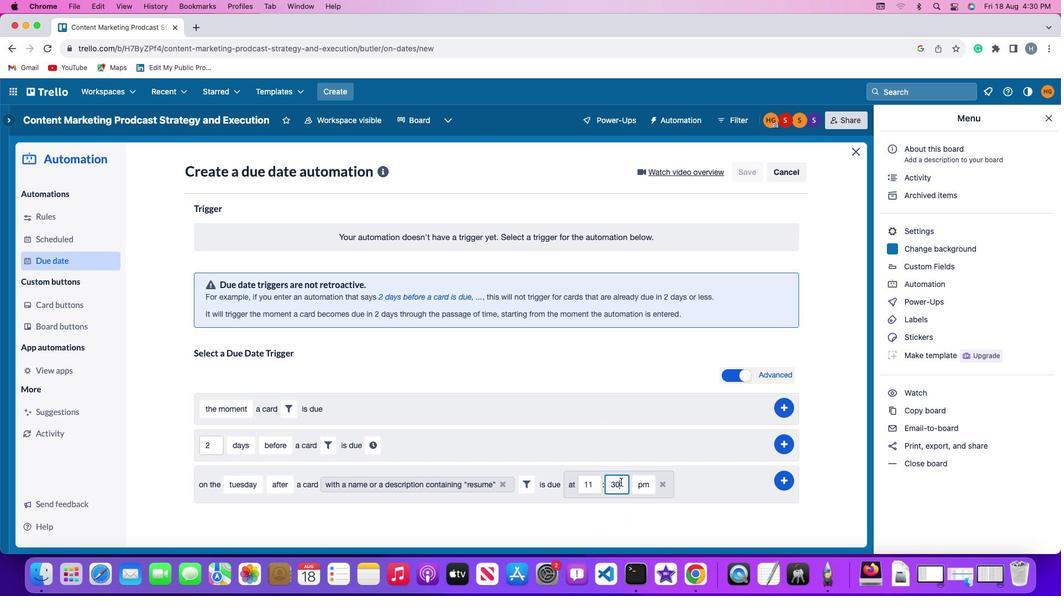 
Action: Key pressed Key.backspaceKey.backspace'0''0'
Screenshot: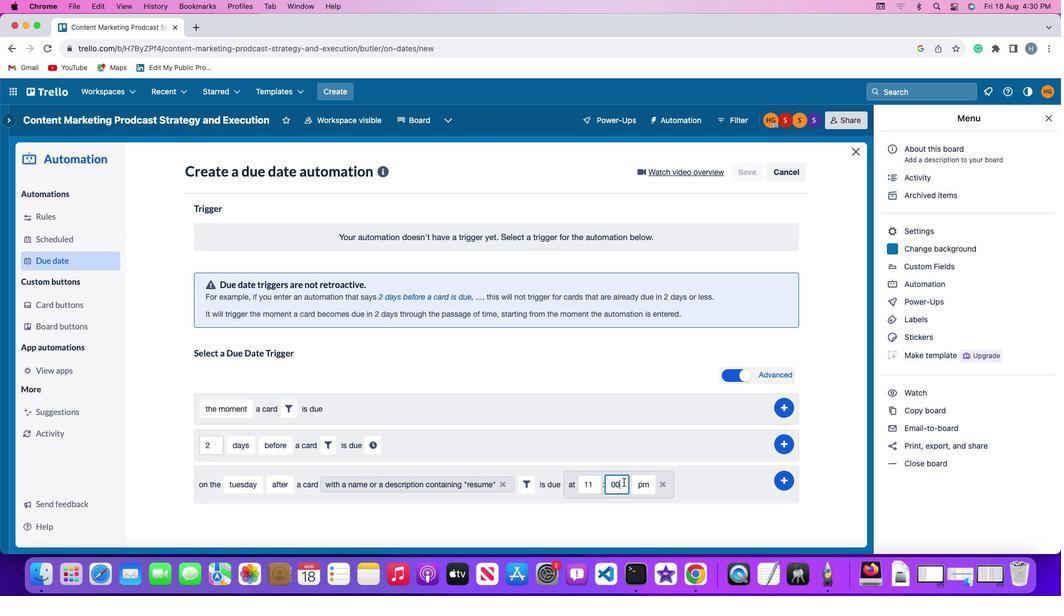 
Action: Mouse moved to (643, 486)
Screenshot: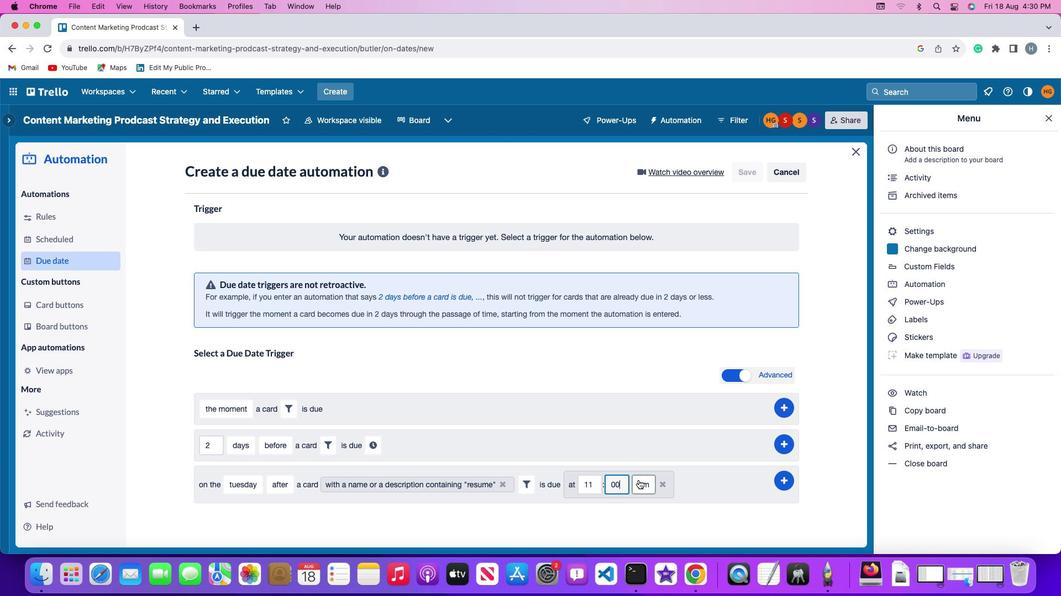 
Action: Mouse pressed left at (643, 486)
Screenshot: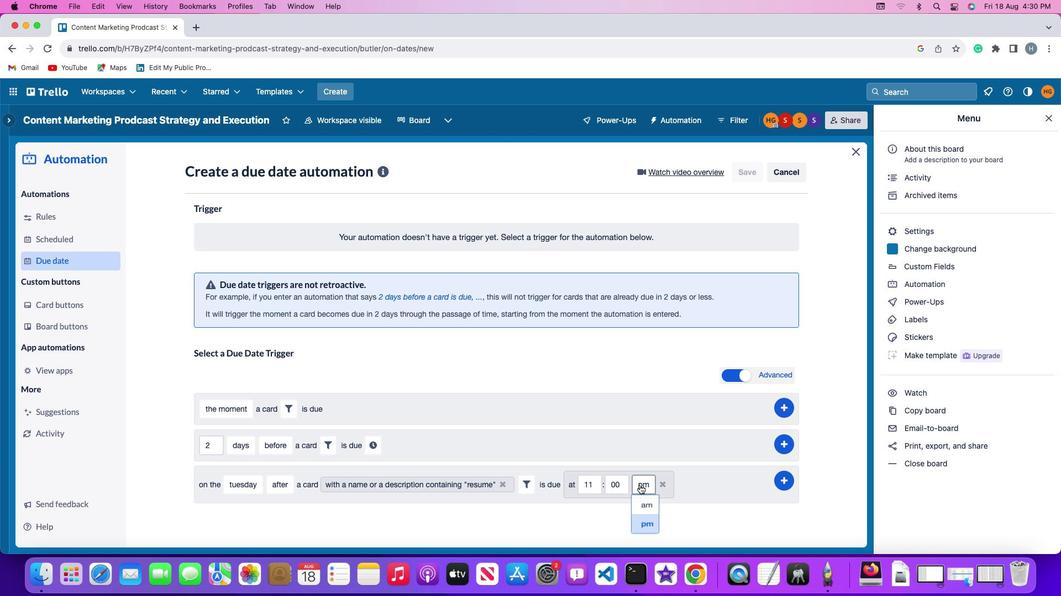 
Action: Mouse moved to (648, 510)
Screenshot: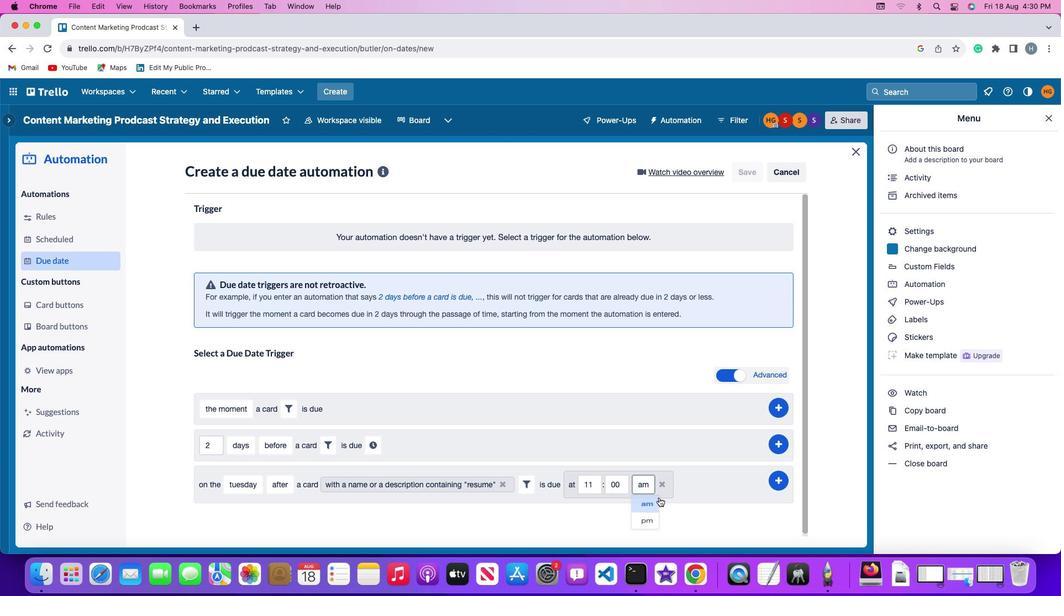 
Action: Mouse pressed left at (648, 510)
Screenshot: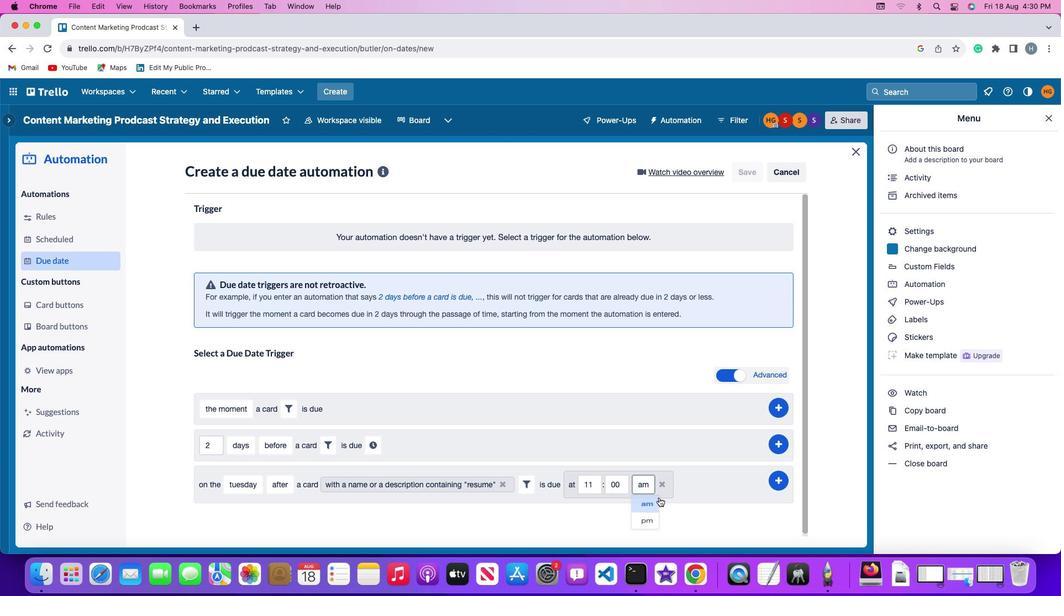 
Action: Mouse moved to (790, 485)
Screenshot: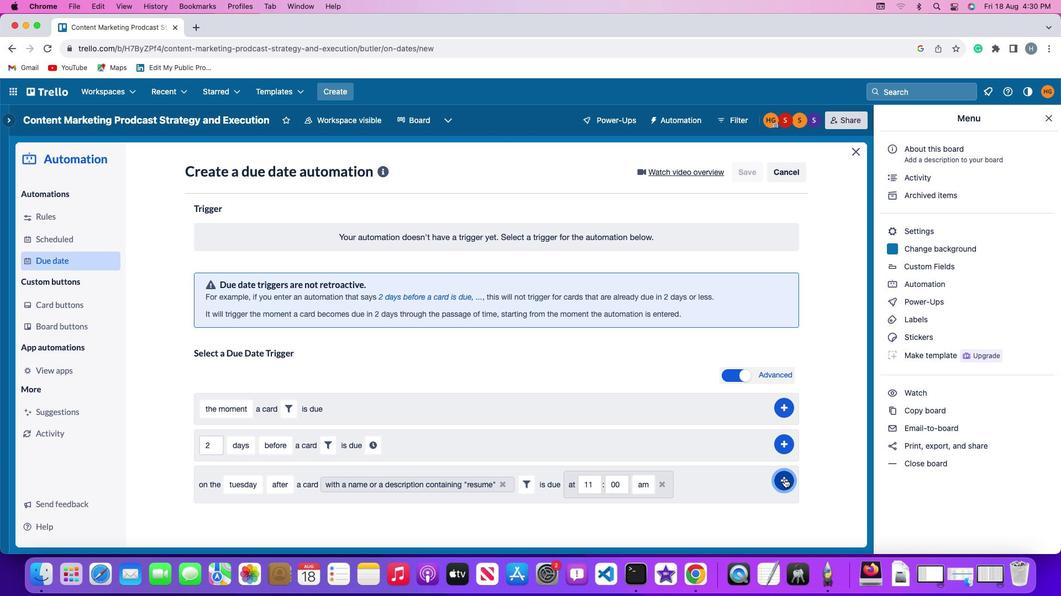 
Action: Mouse pressed left at (790, 485)
Screenshot: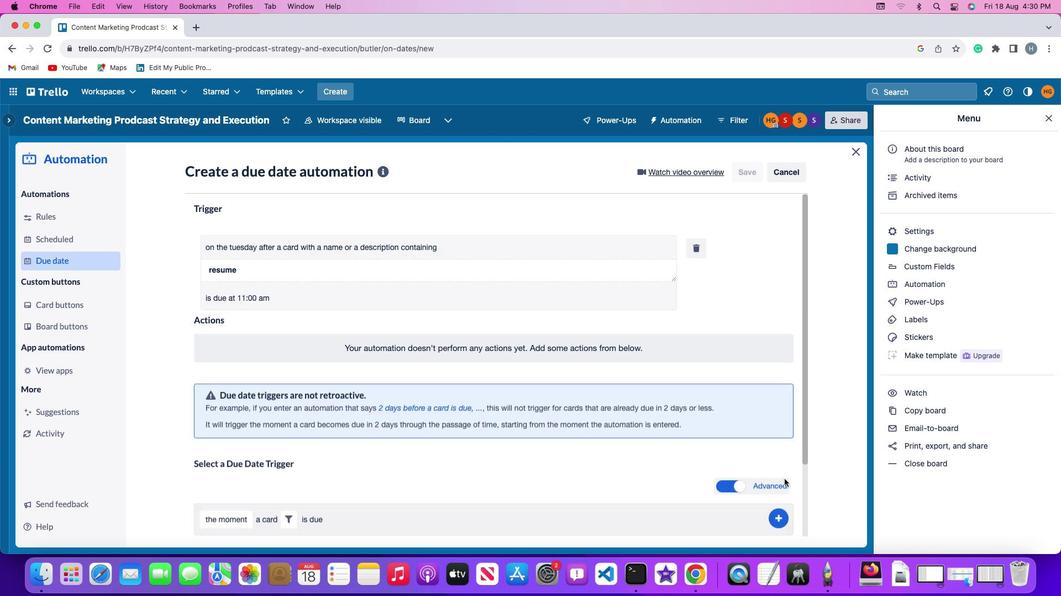 
Action: Mouse moved to (823, 406)
Screenshot: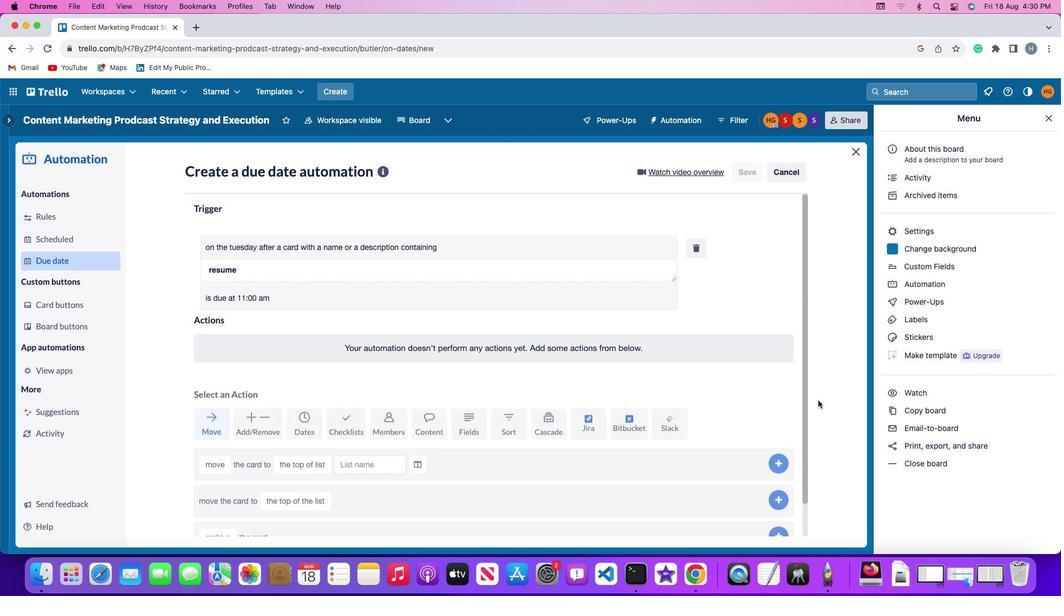 
